 Task: Search one way flight ticket for 5 adults, 1 child, 2 infants in seat and 1 infant on lap in business from Kansas City: Kansas City International Airport (was Mid-continent International) to Greensboro: Piedmont Triad International Airport on 5-1-2023. Choice of flights is Frontier. Number of bags: 1 carry on bag. Price is upto 86000. Outbound departure time preference is 16:00.
Action: Mouse moved to (341, 488)
Screenshot: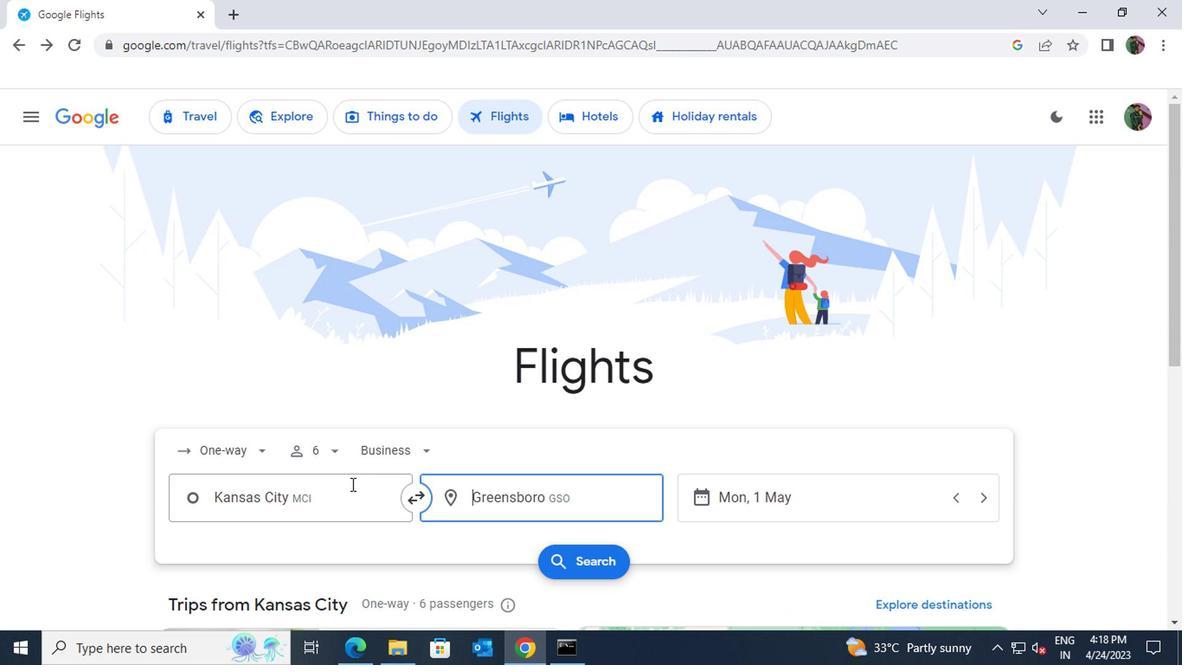 
Action: Mouse pressed left at (341, 488)
Screenshot: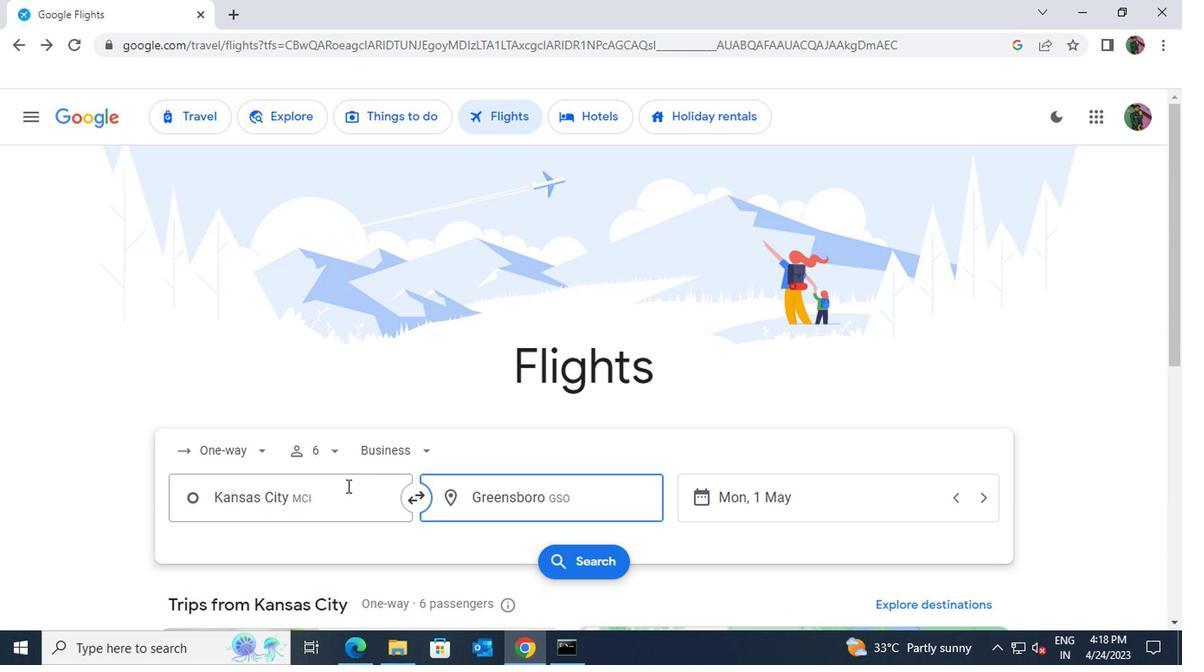 
Action: Key pressed kansas<Key.space>city
Screenshot: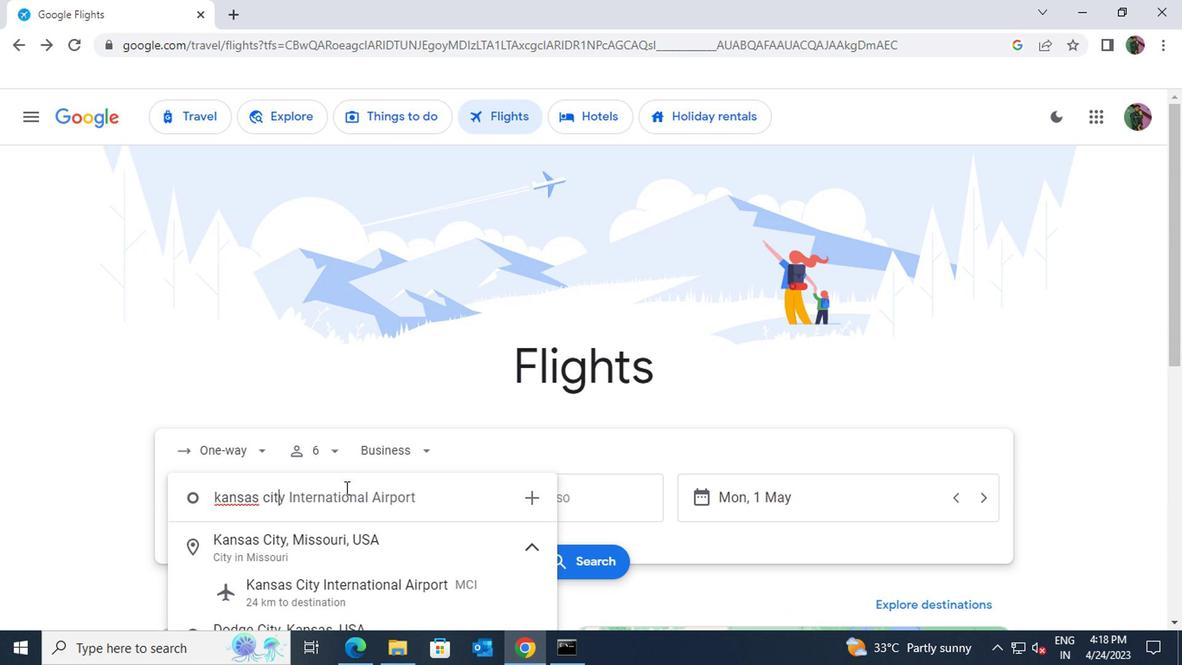 
Action: Mouse moved to (337, 592)
Screenshot: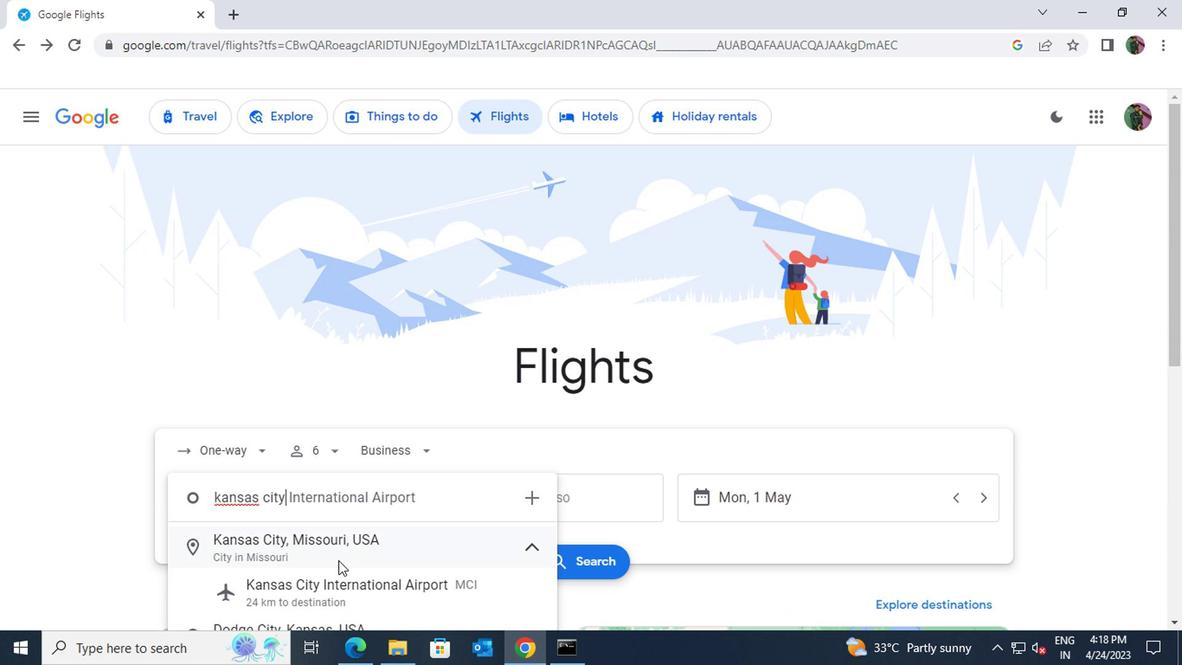 
Action: Mouse pressed left at (337, 592)
Screenshot: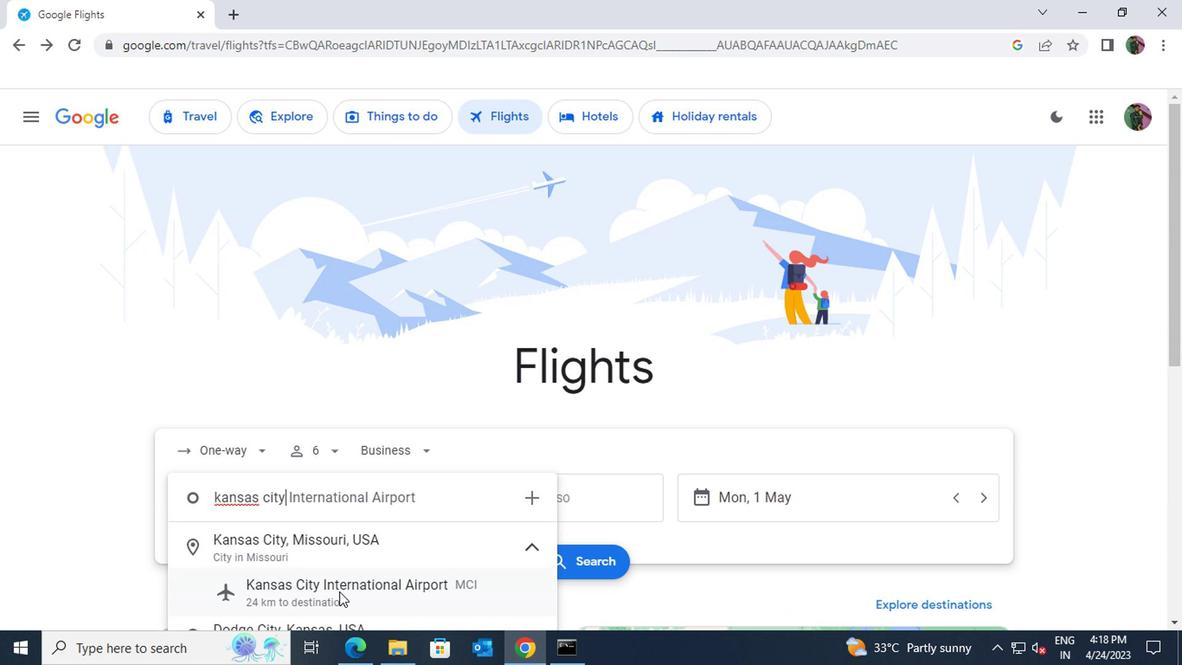 
Action: Mouse moved to (506, 506)
Screenshot: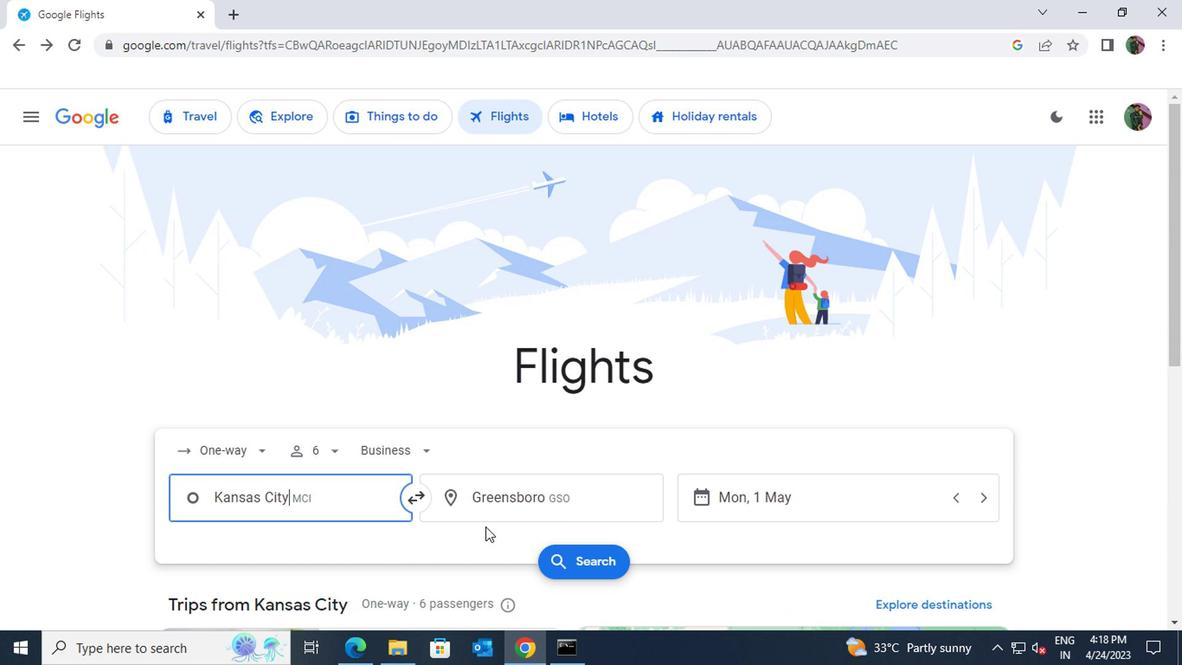 
Action: Mouse pressed left at (506, 506)
Screenshot: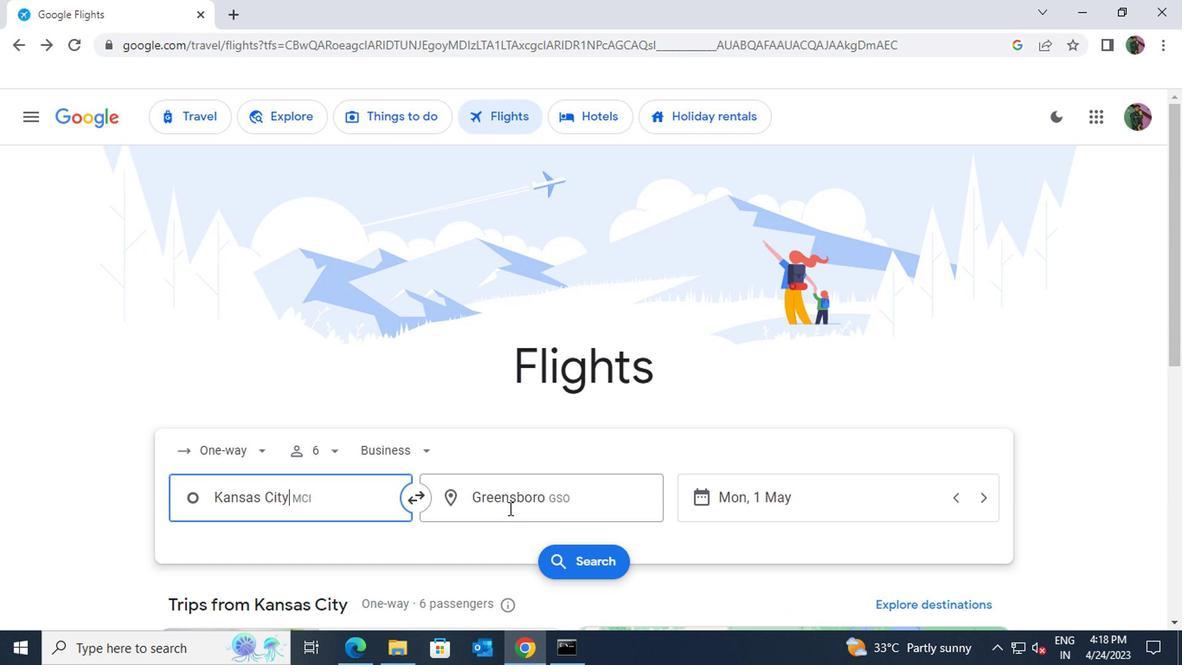 
Action: Key pressed greensboro
Screenshot: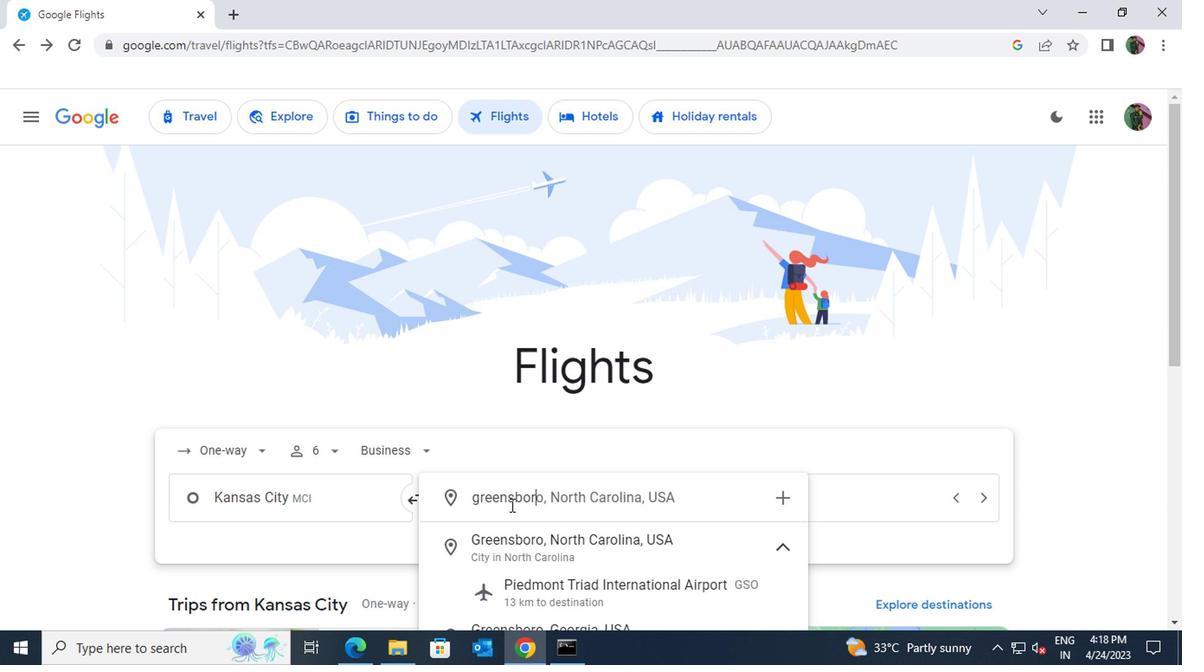 
Action: Mouse moved to (541, 583)
Screenshot: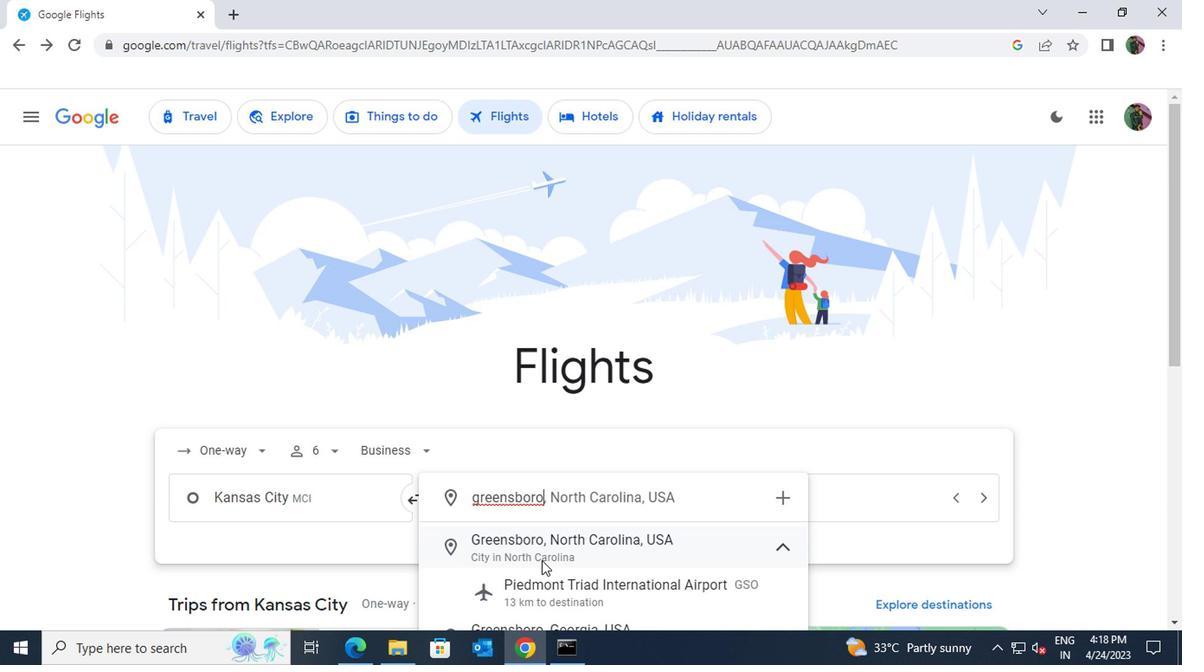
Action: Mouse pressed left at (541, 583)
Screenshot: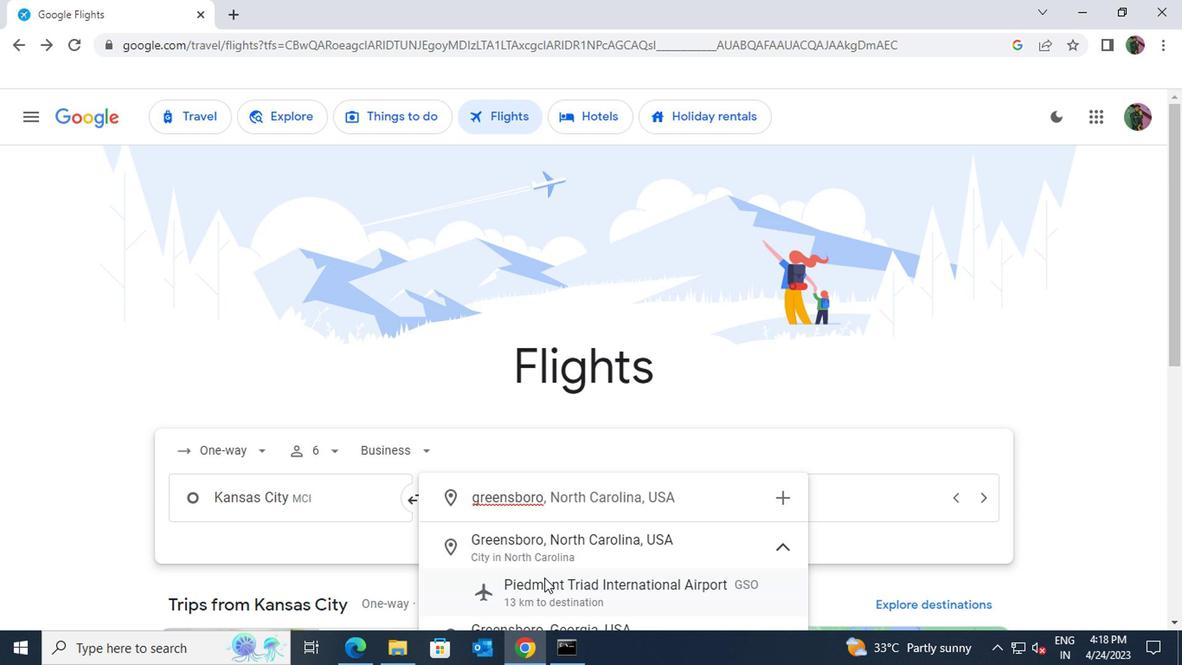 
Action: Mouse moved to (706, 497)
Screenshot: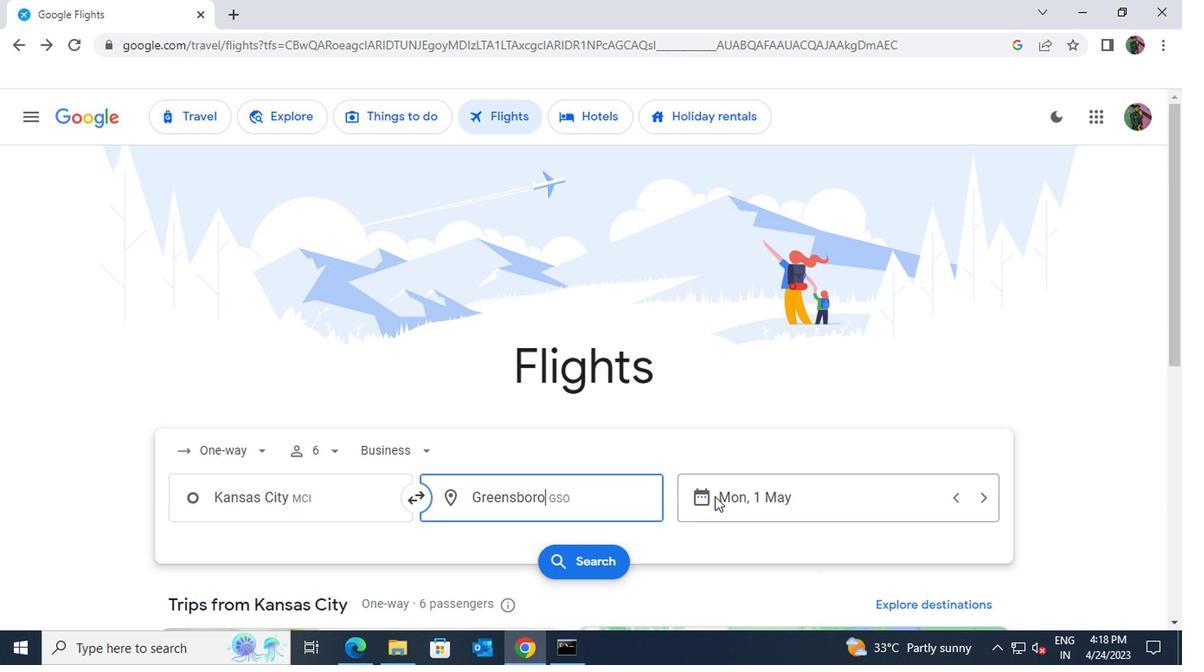 
Action: Mouse pressed left at (706, 497)
Screenshot: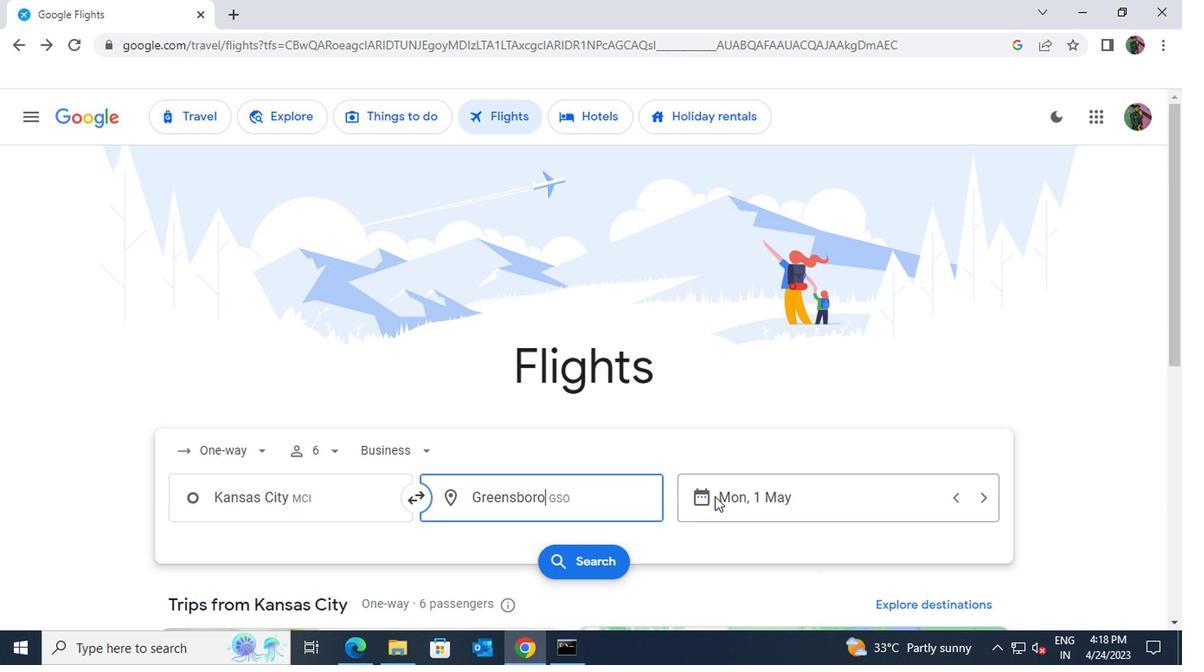 
Action: Mouse moved to (750, 315)
Screenshot: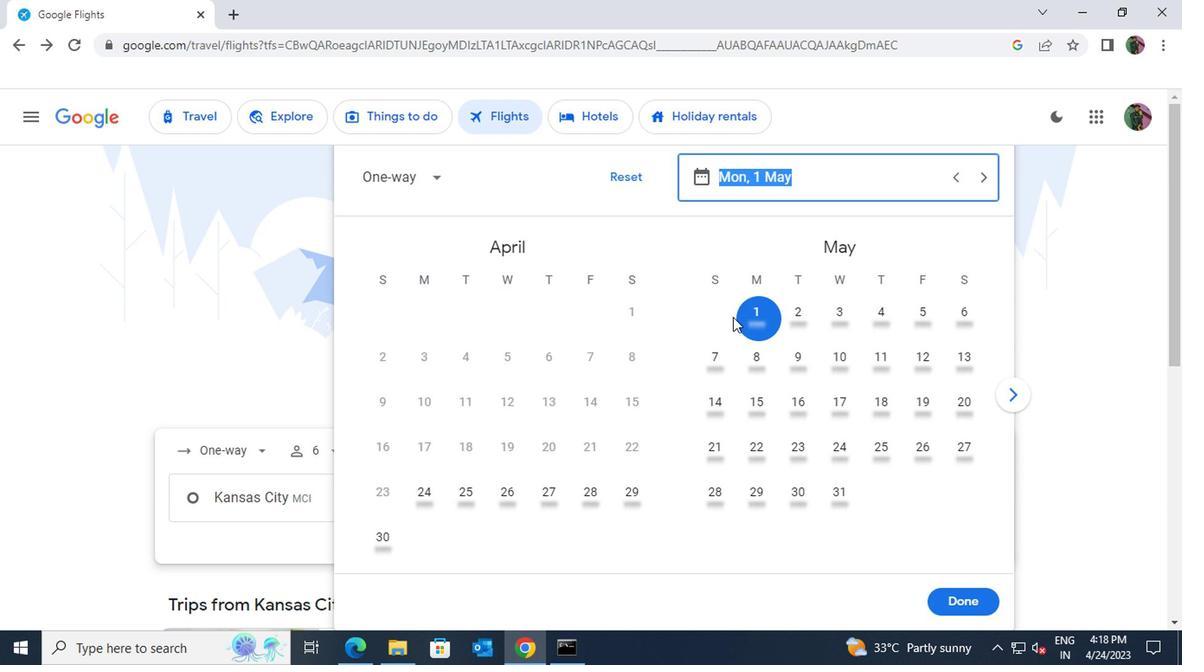 
Action: Mouse pressed left at (750, 315)
Screenshot: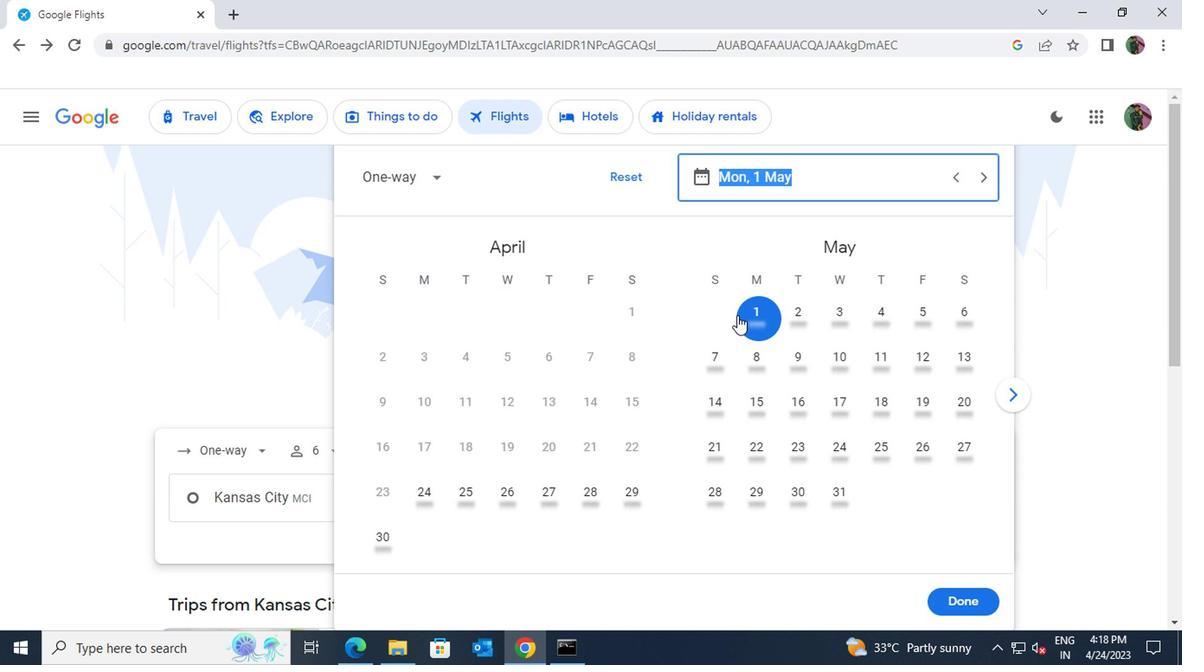 
Action: Mouse moved to (940, 605)
Screenshot: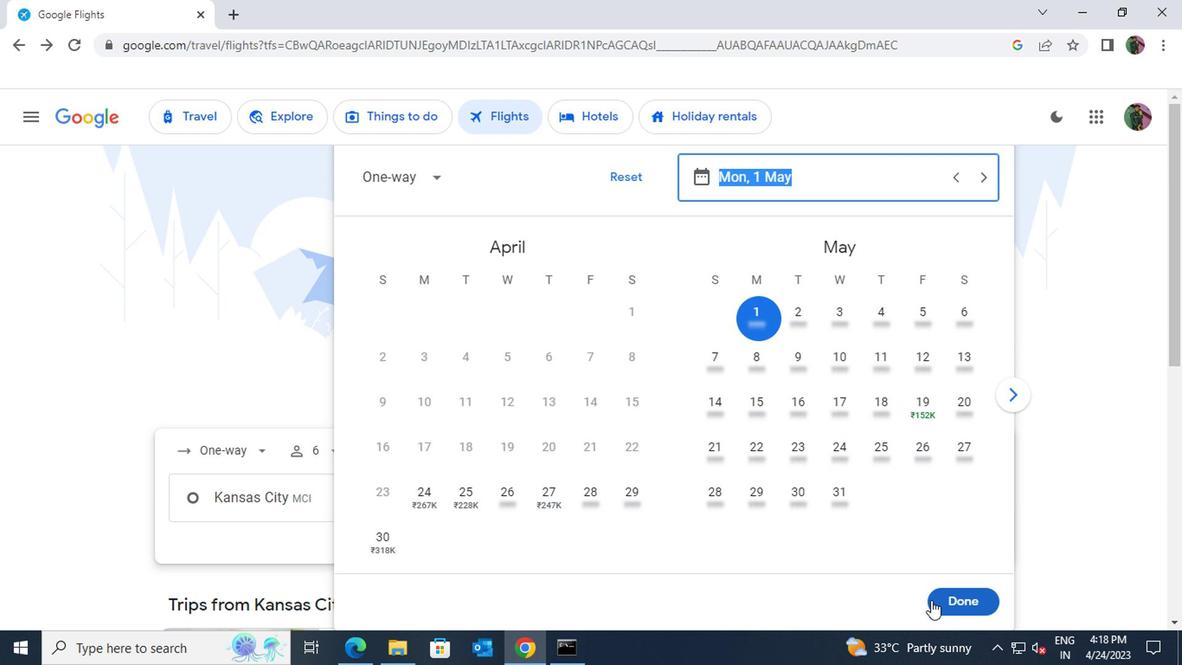
Action: Mouse pressed left at (940, 605)
Screenshot: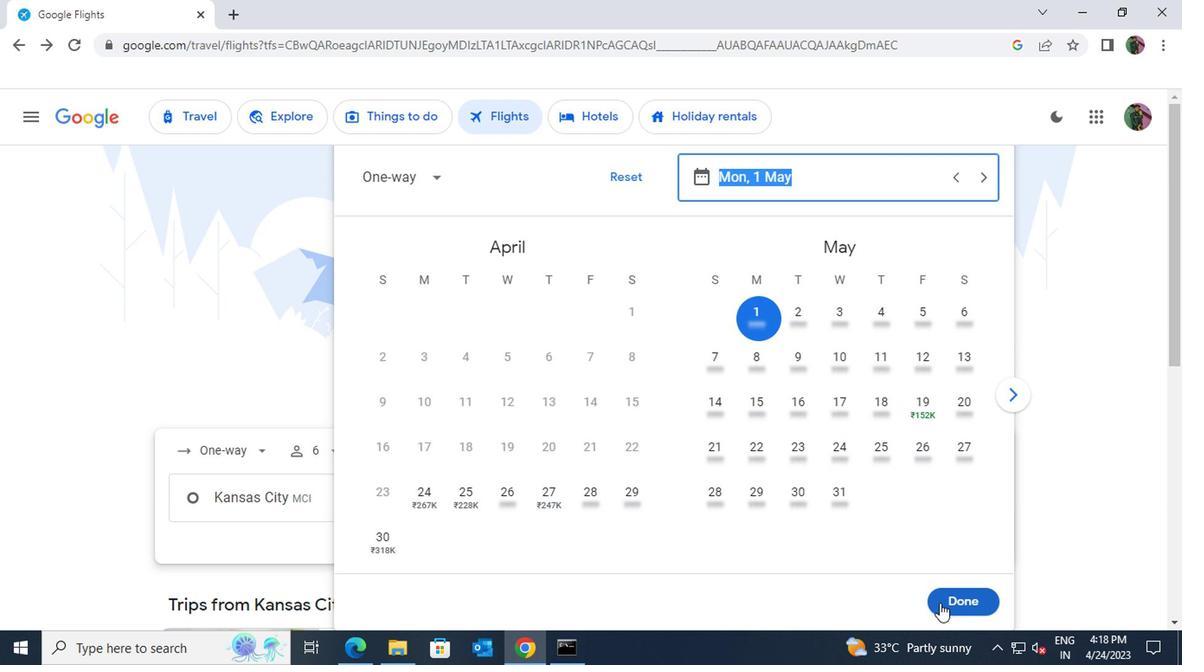 
Action: Mouse moved to (254, 448)
Screenshot: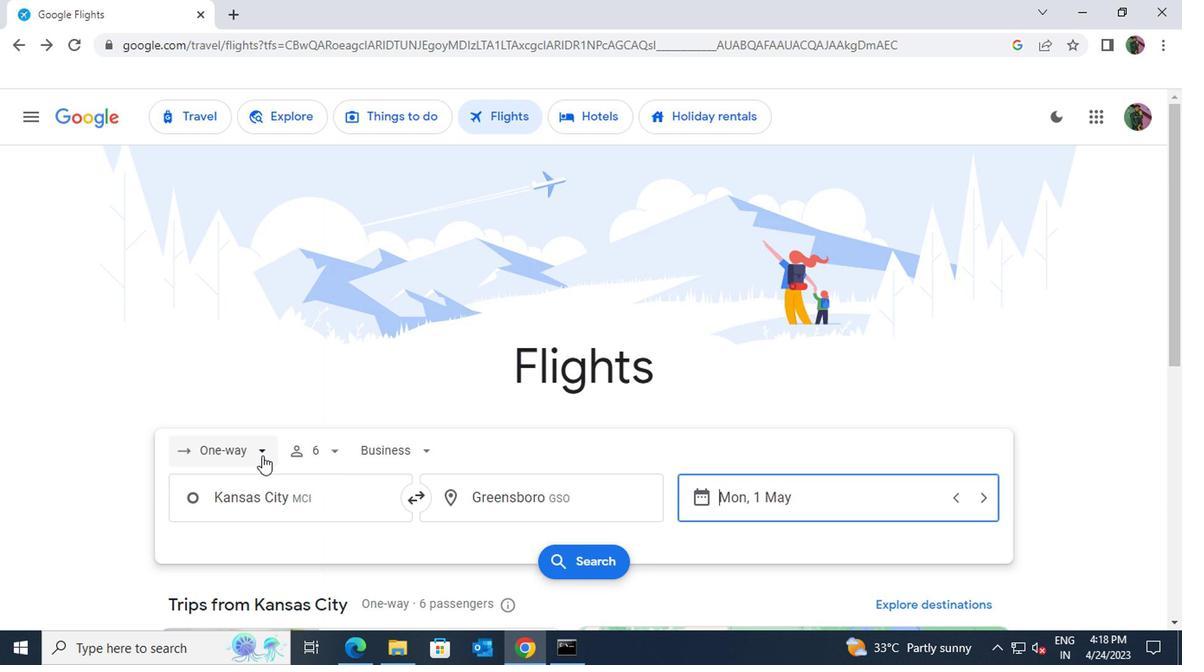 
Action: Mouse pressed left at (254, 448)
Screenshot: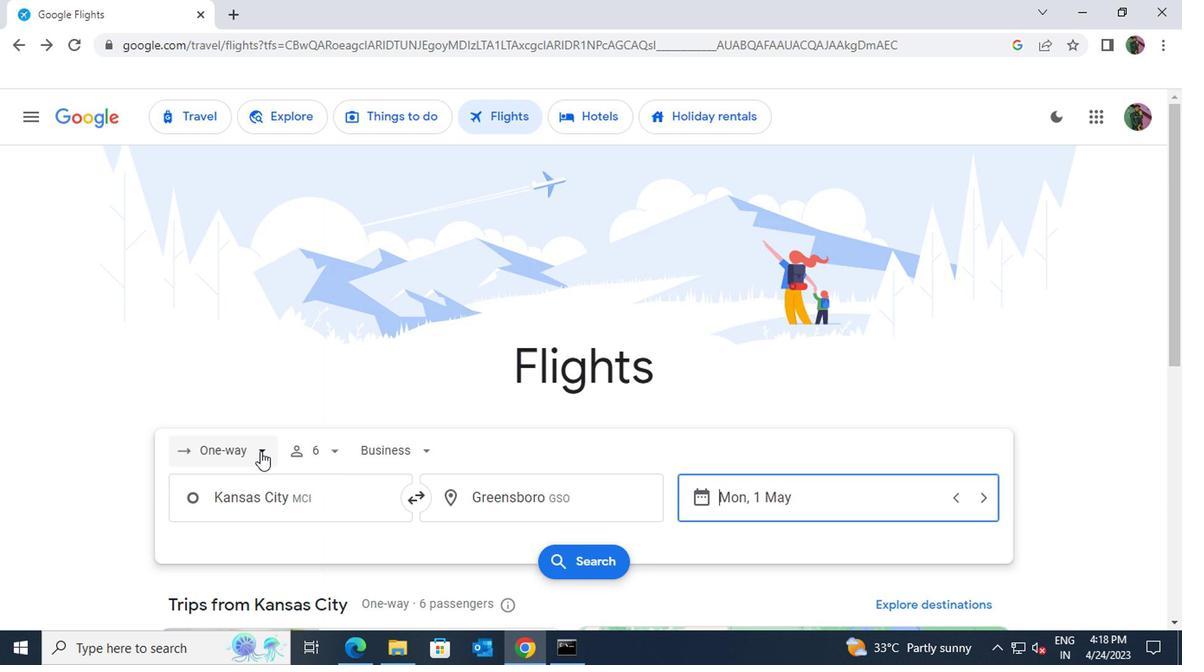 
Action: Mouse moved to (232, 356)
Screenshot: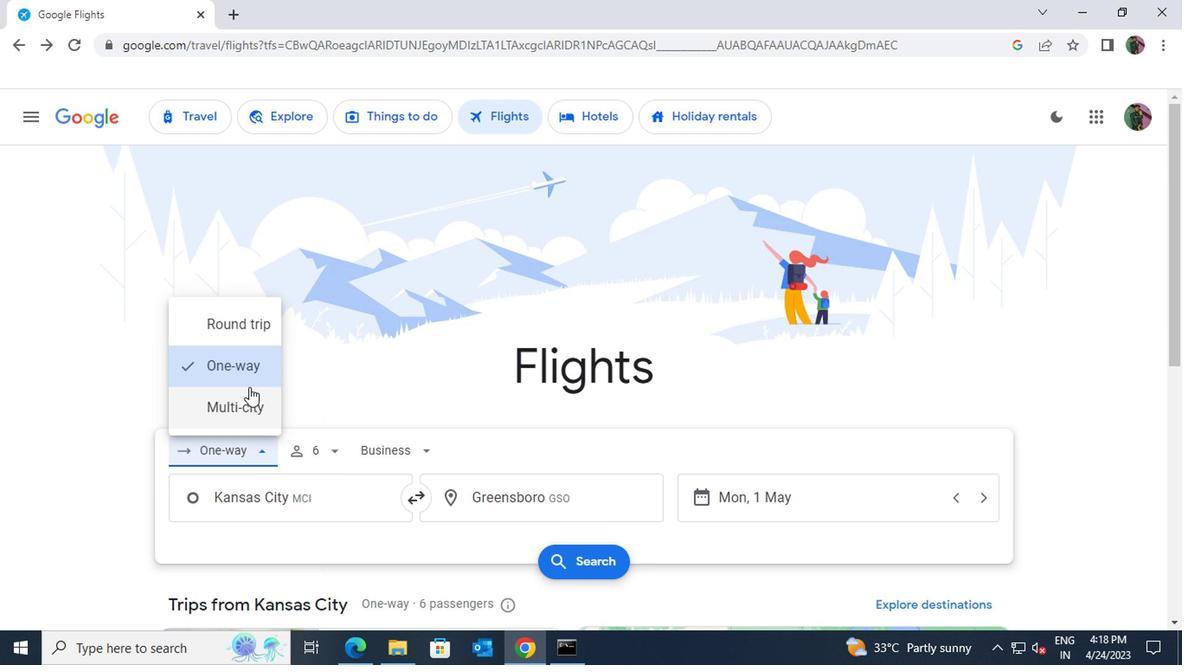 
Action: Mouse pressed left at (232, 356)
Screenshot: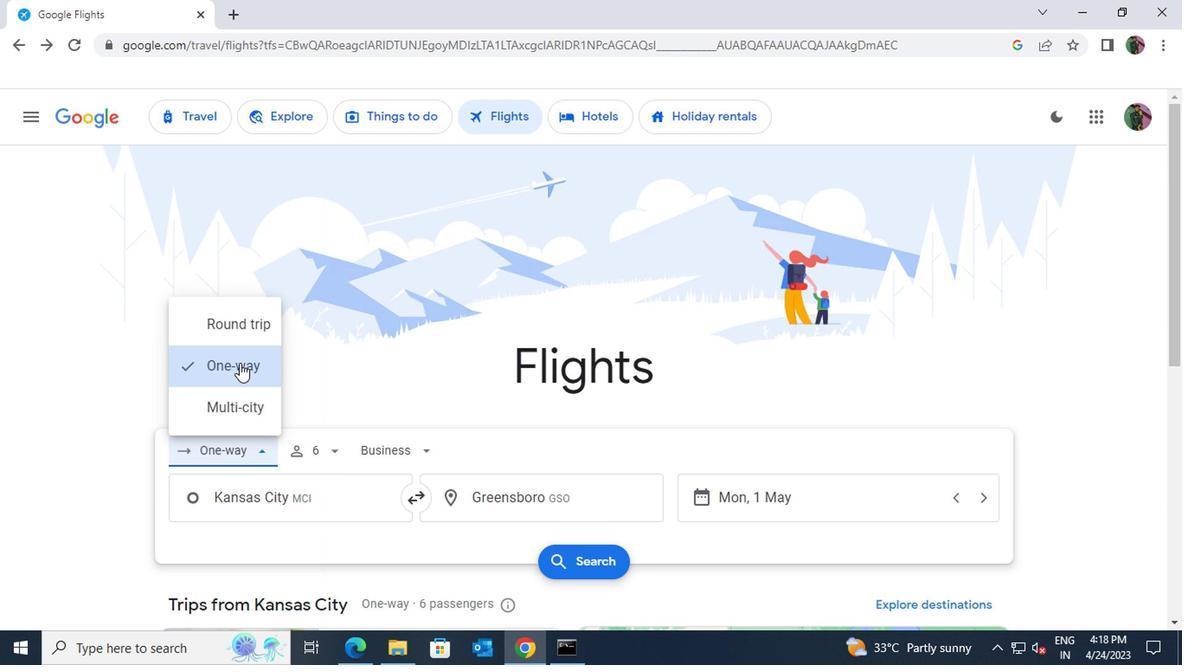 
Action: Mouse moved to (327, 455)
Screenshot: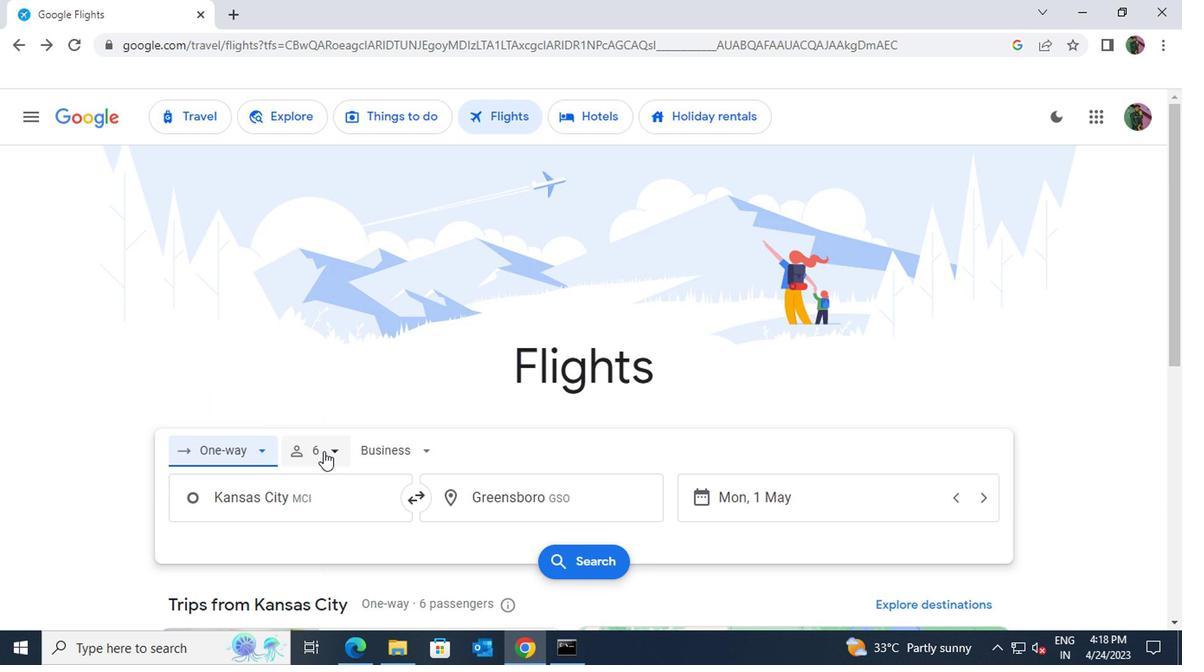 
Action: Mouse pressed left at (327, 455)
Screenshot: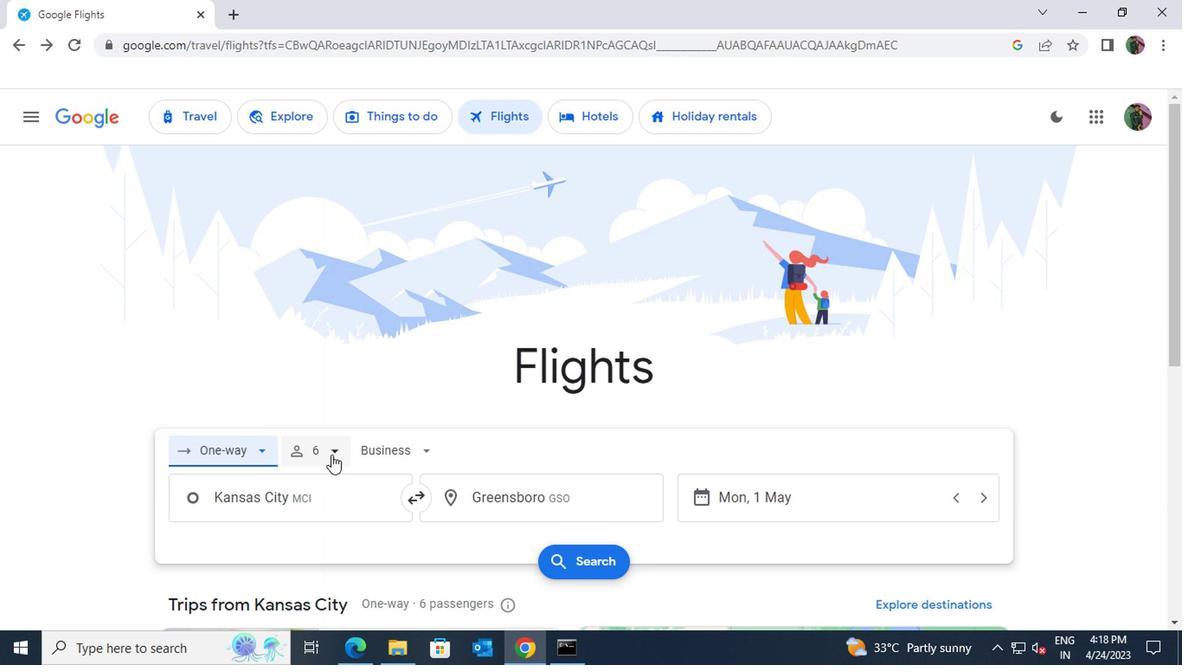 
Action: Mouse moved to (462, 495)
Screenshot: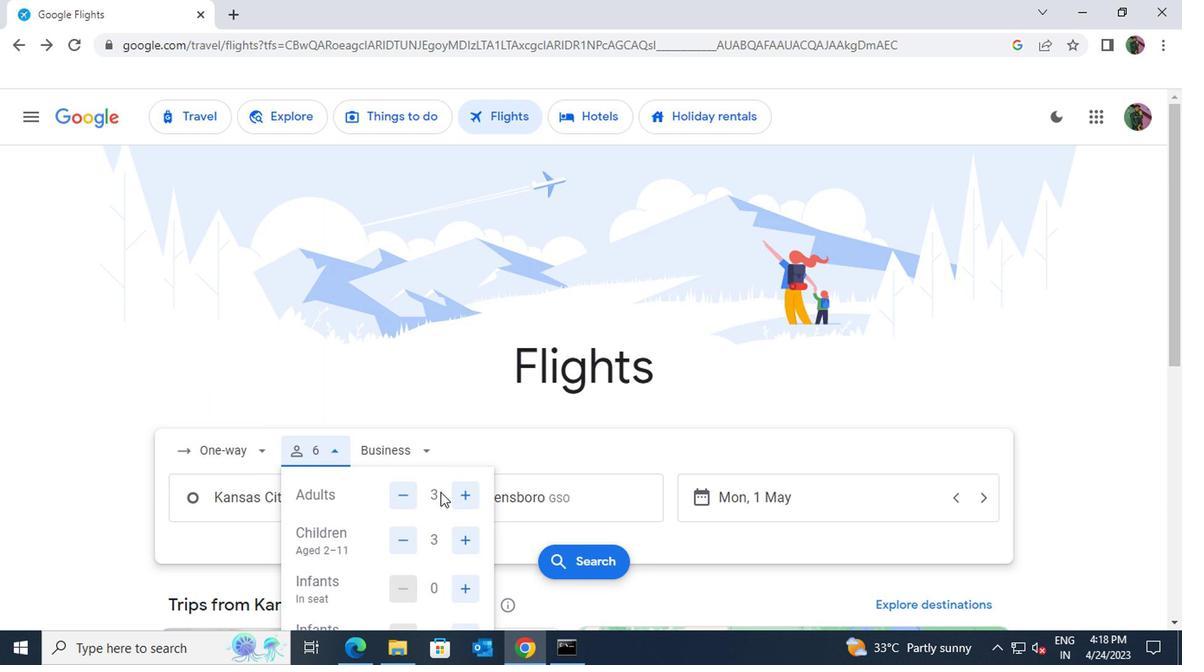 
Action: Mouse pressed left at (462, 495)
Screenshot: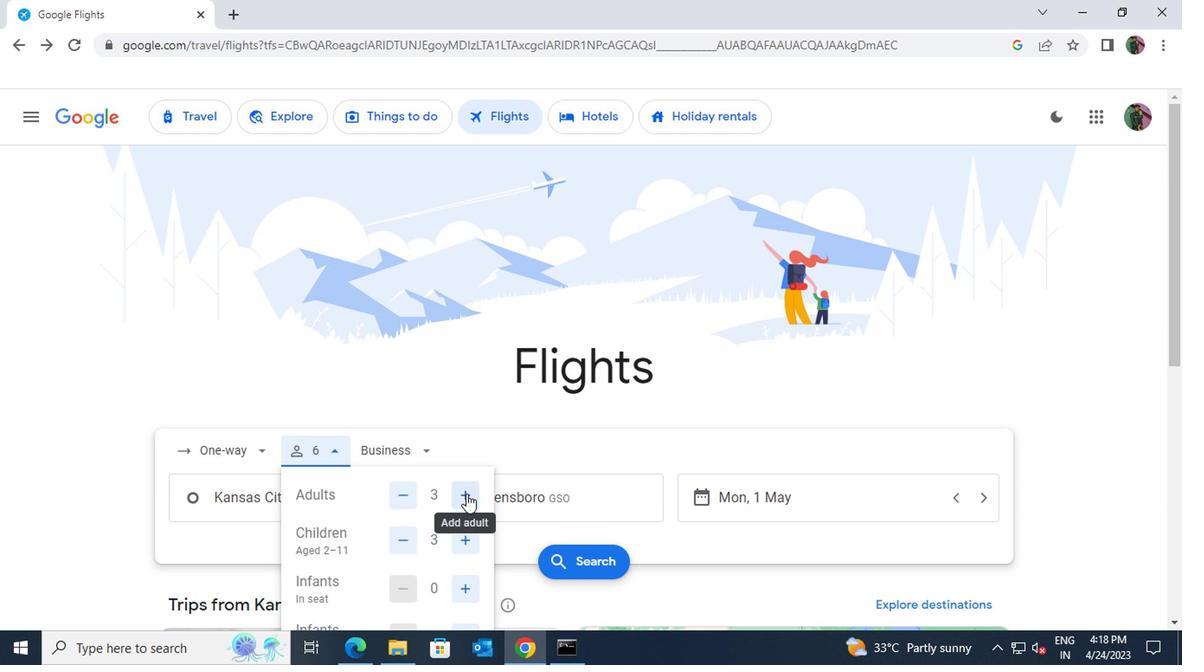 
Action: Mouse pressed left at (462, 495)
Screenshot: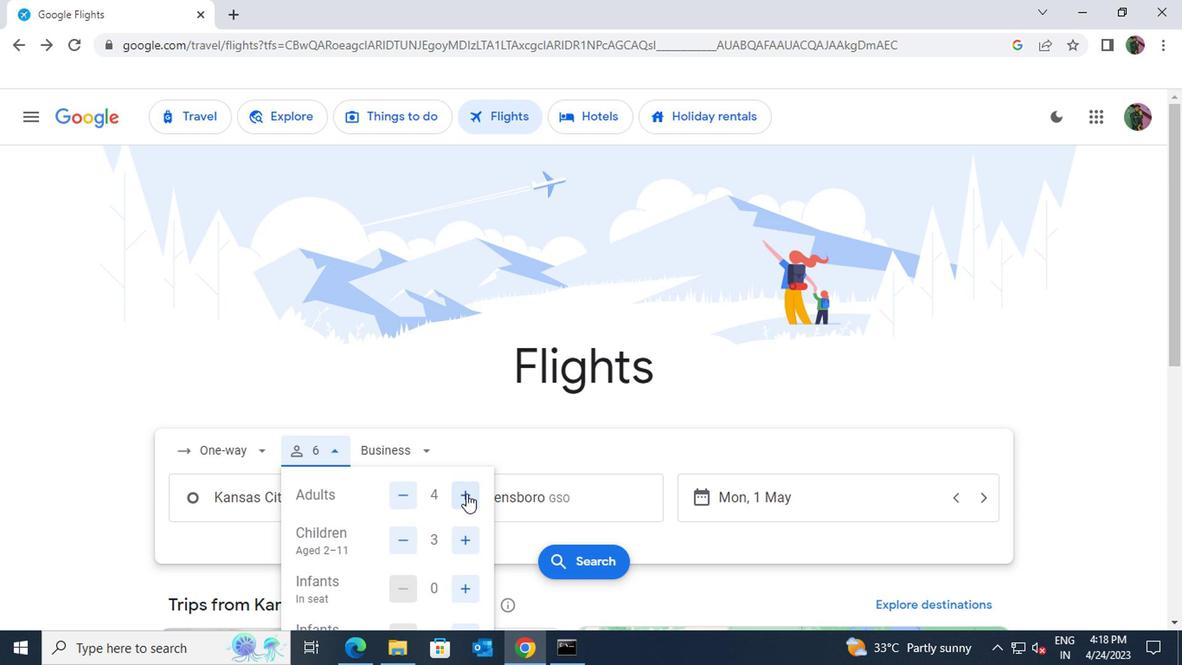 
Action: Mouse scrolled (462, 494) with delta (0, 0)
Screenshot: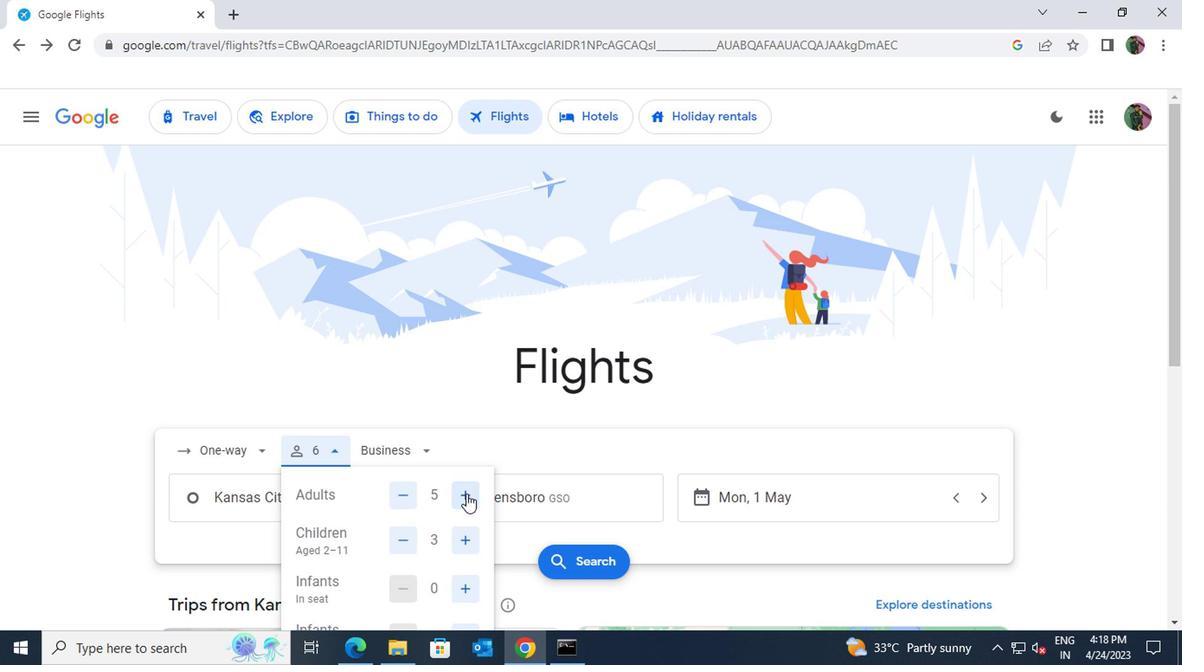 
Action: Mouse moved to (402, 457)
Screenshot: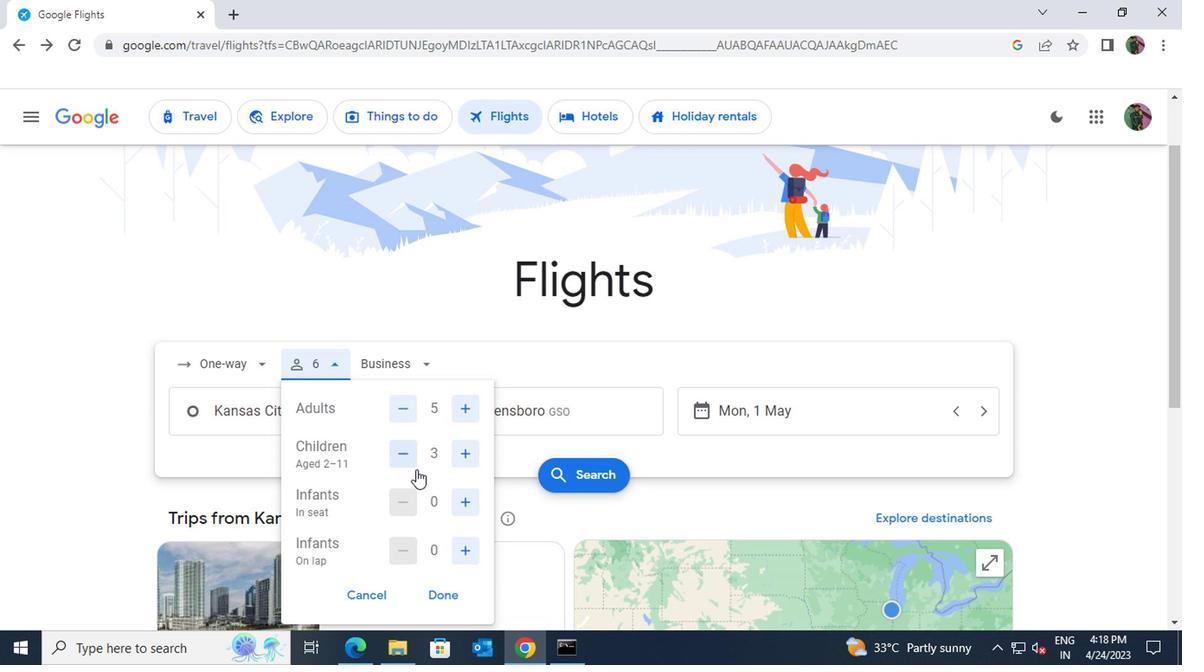 
Action: Mouse pressed left at (402, 457)
Screenshot: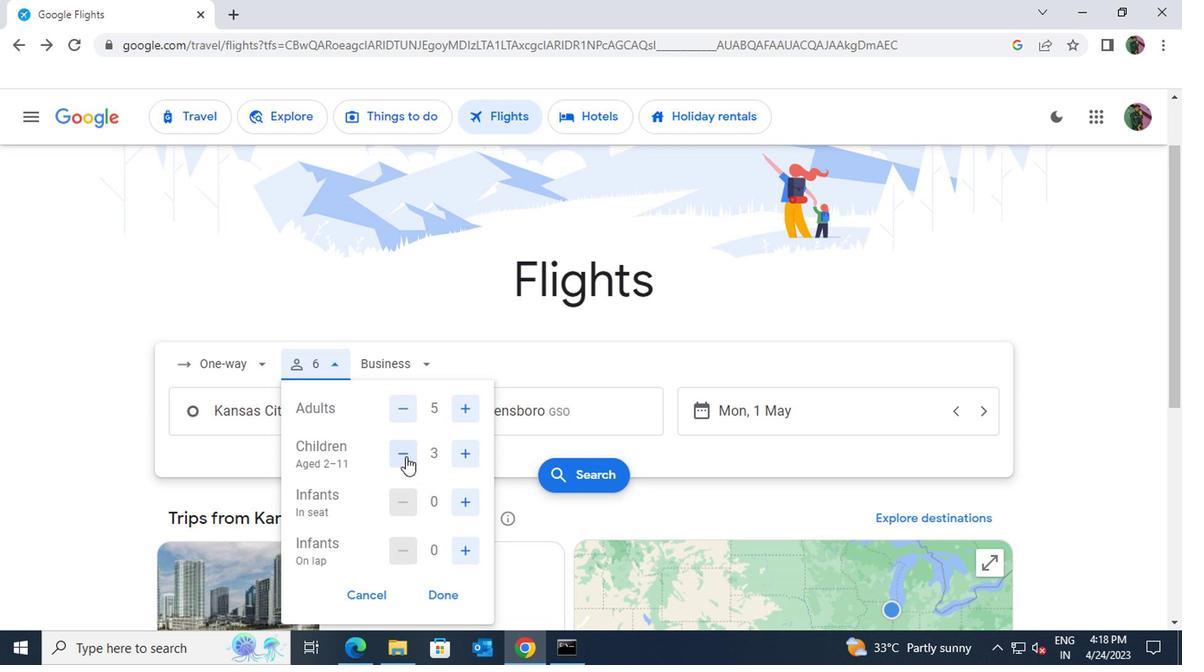 
Action: Mouse pressed left at (402, 457)
Screenshot: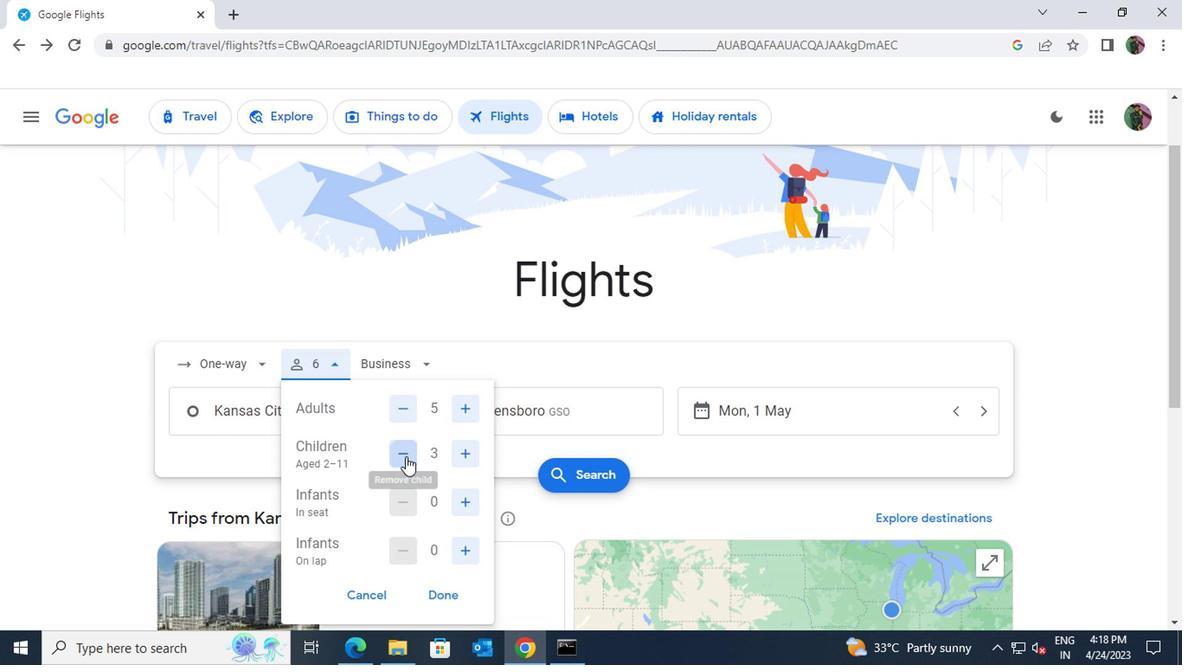 
Action: Mouse scrolled (402, 456) with delta (0, 0)
Screenshot: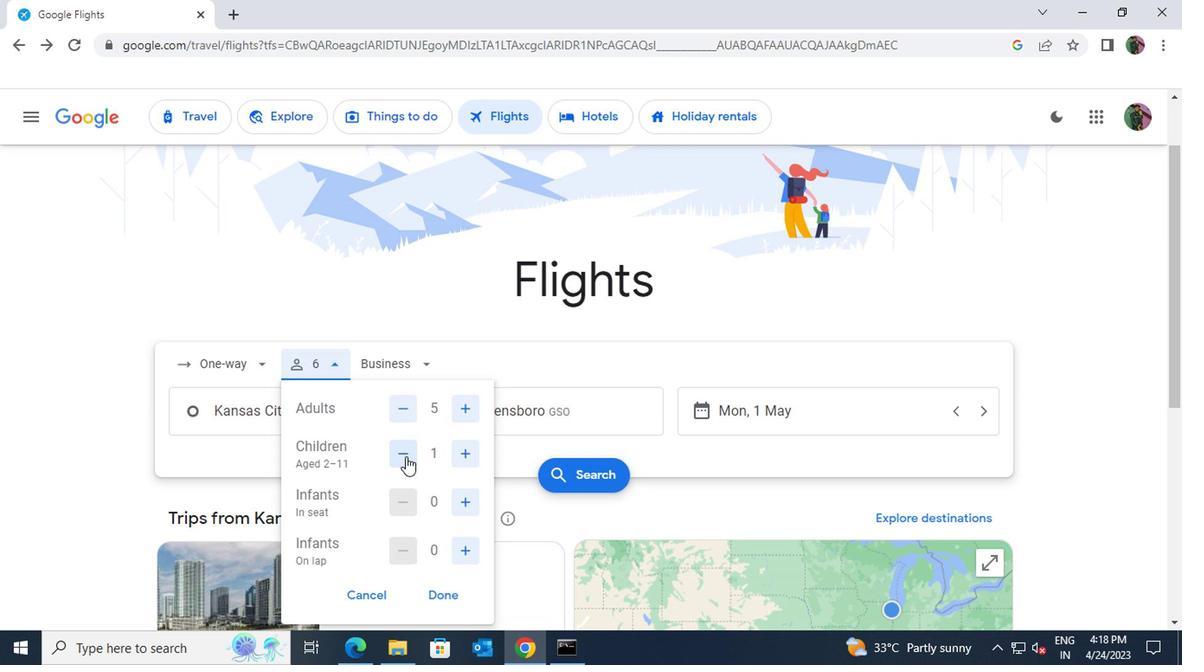 
Action: Mouse moved to (461, 421)
Screenshot: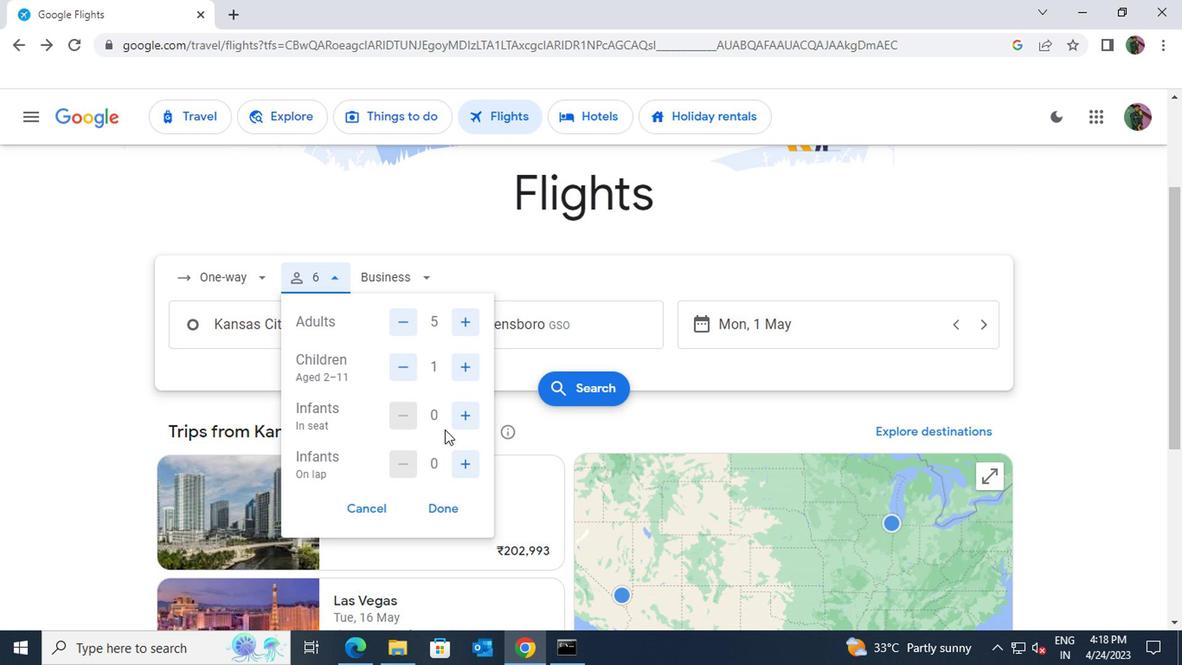 
Action: Mouse pressed left at (461, 421)
Screenshot: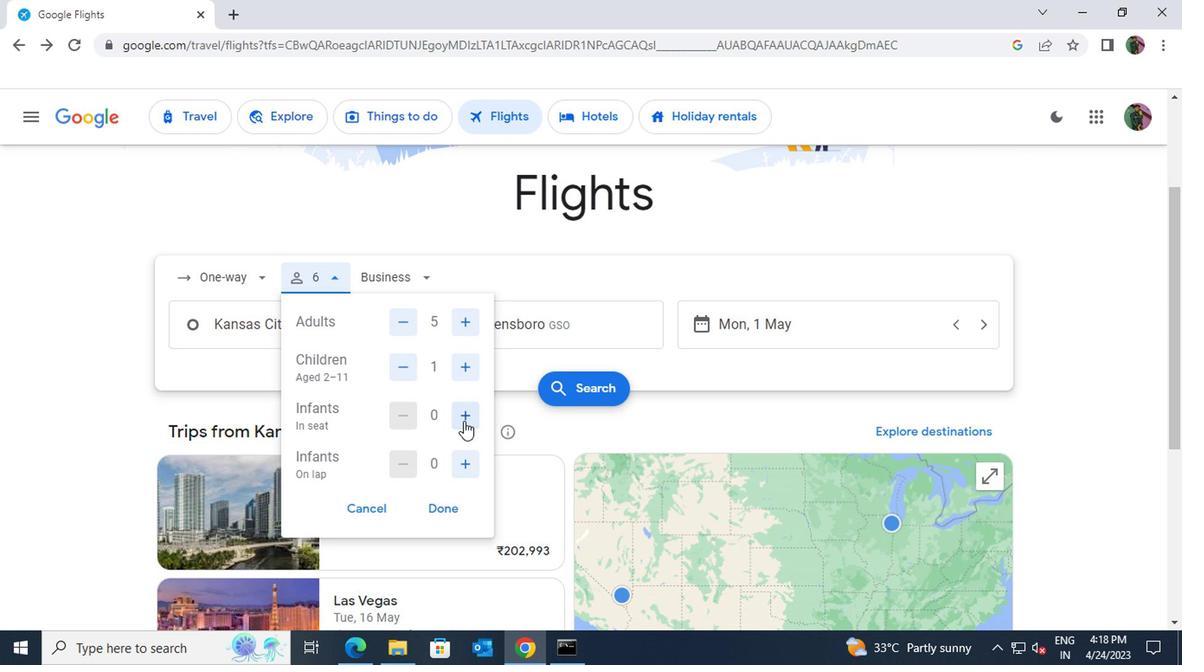 
Action: Mouse moved to (455, 459)
Screenshot: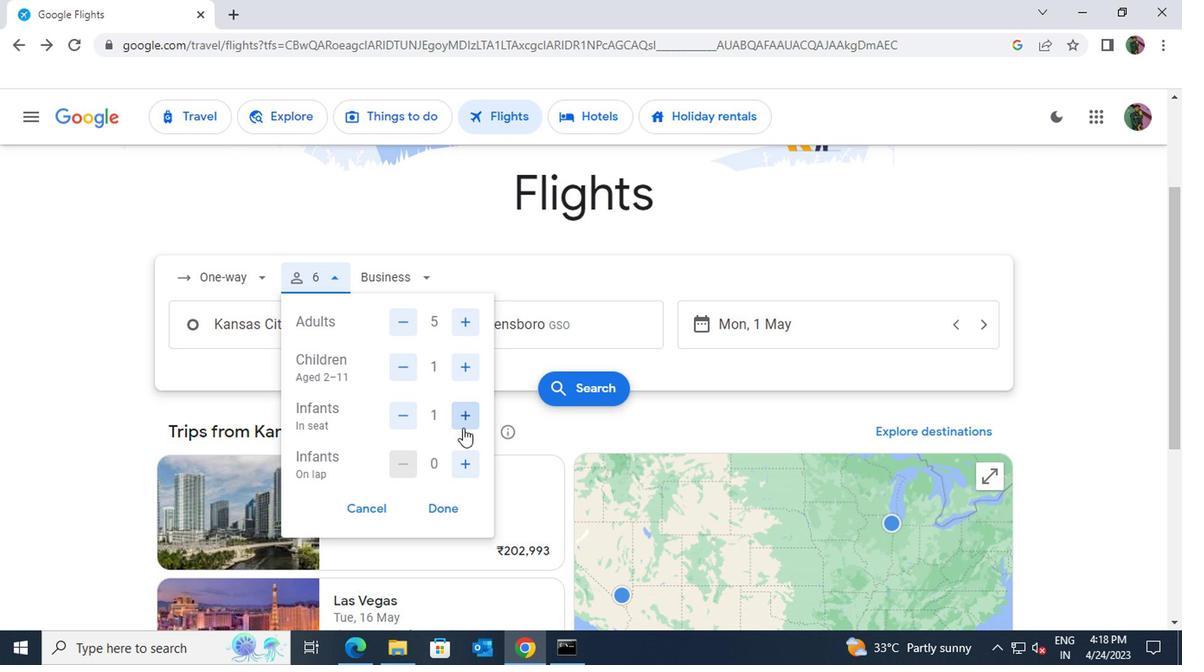 
Action: Mouse pressed left at (455, 459)
Screenshot: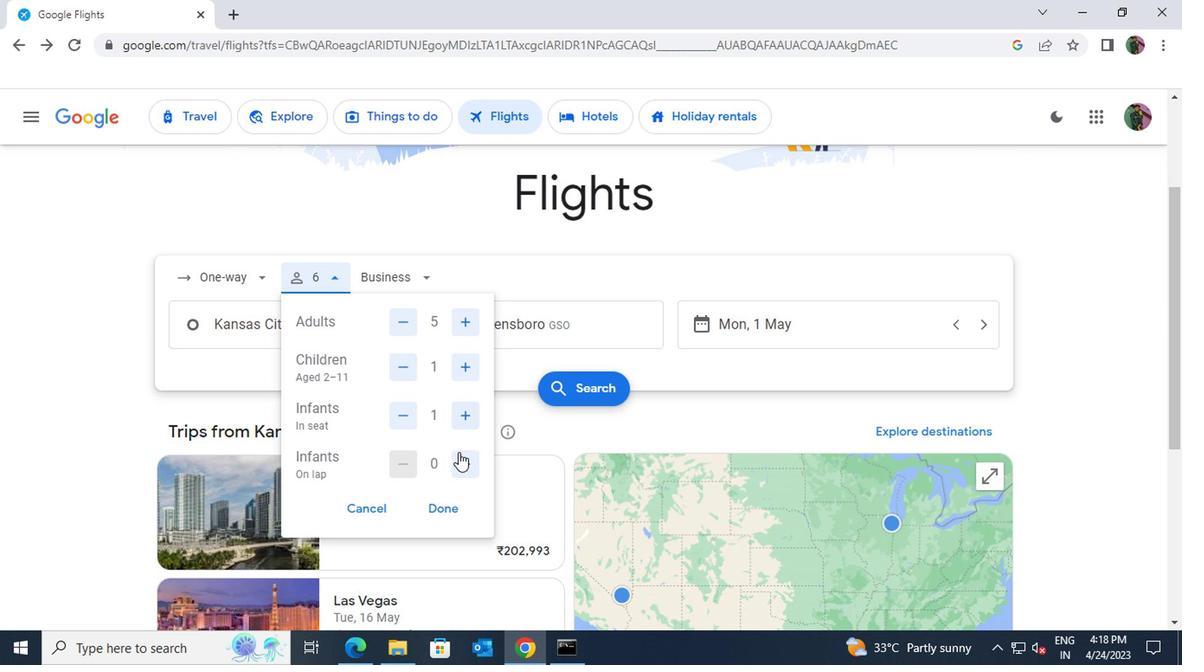 
Action: Mouse moved to (450, 503)
Screenshot: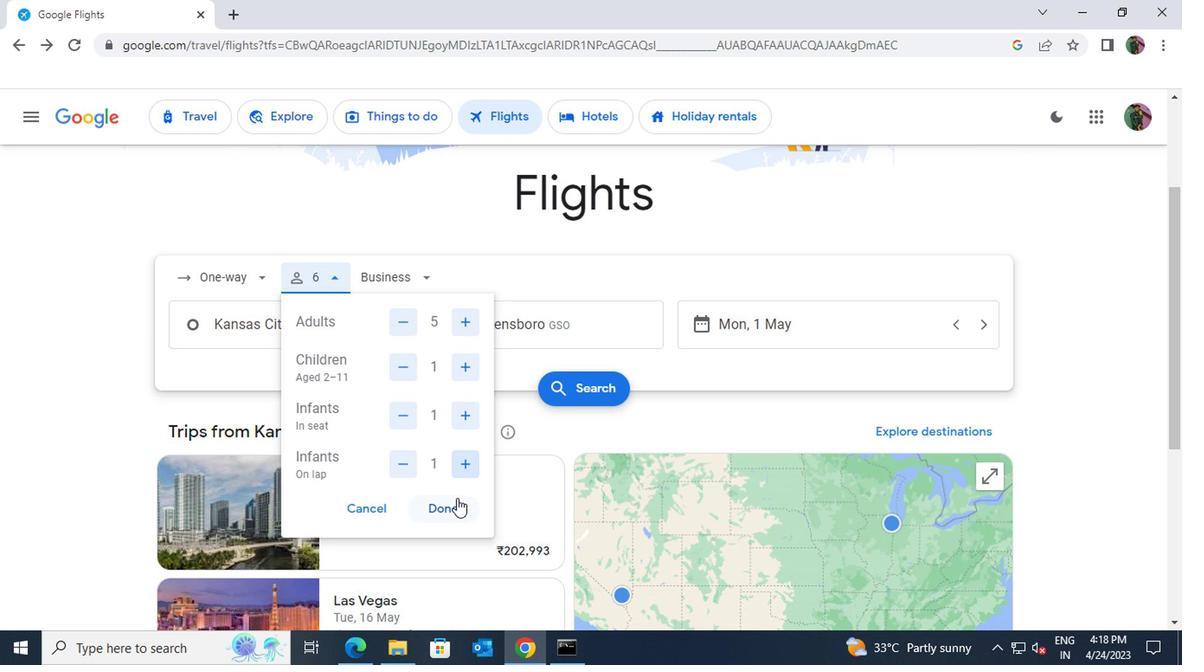 
Action: Mouse pressed left at (450, 503)
Screenshot: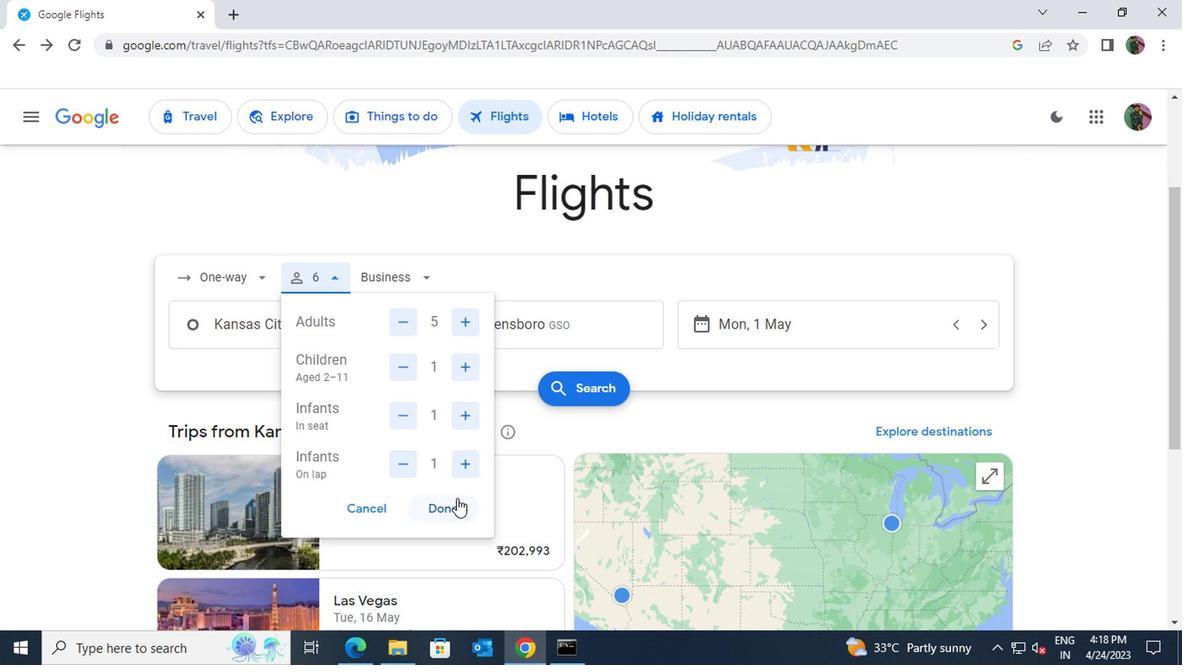 
Action: Mouse moved to (564, 398)
Screenshot: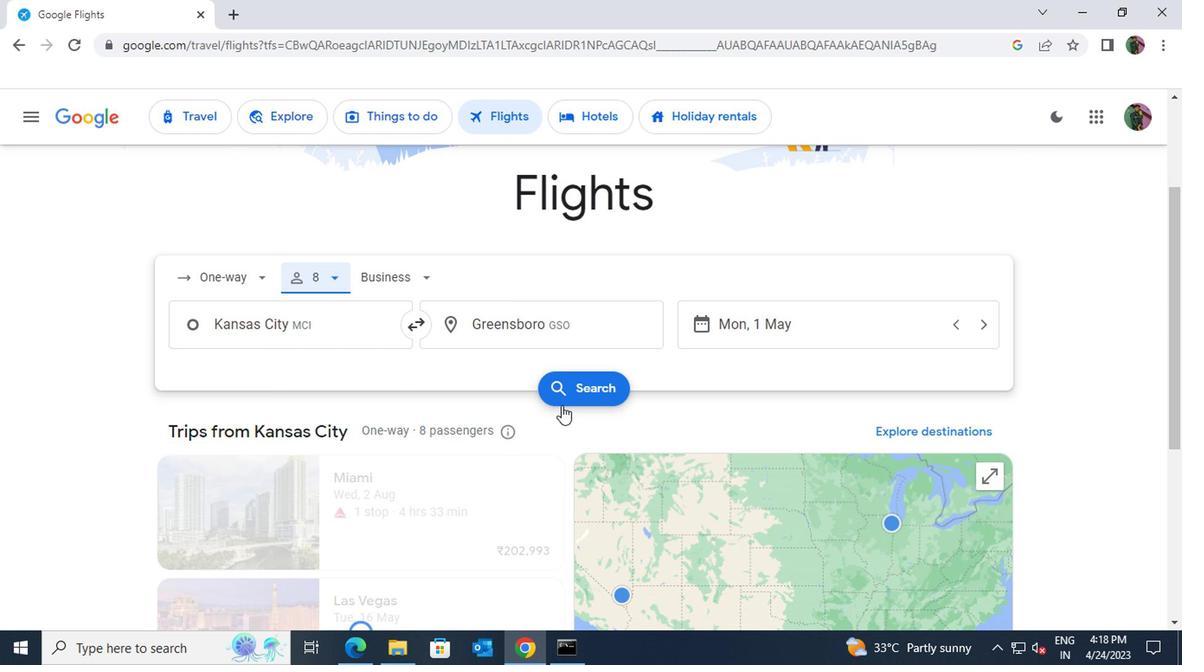 
Action: Mouse pressed left at (564, 398)
Screenshot: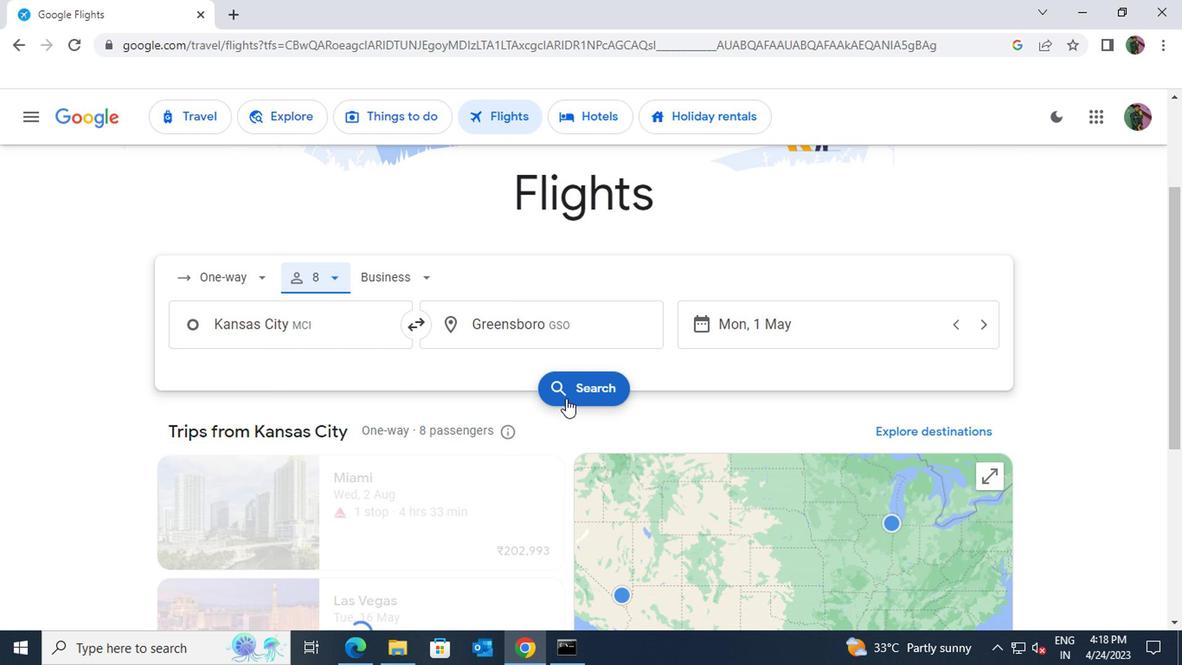 
Action: Mouse moved to (455, 280)
Screenshot: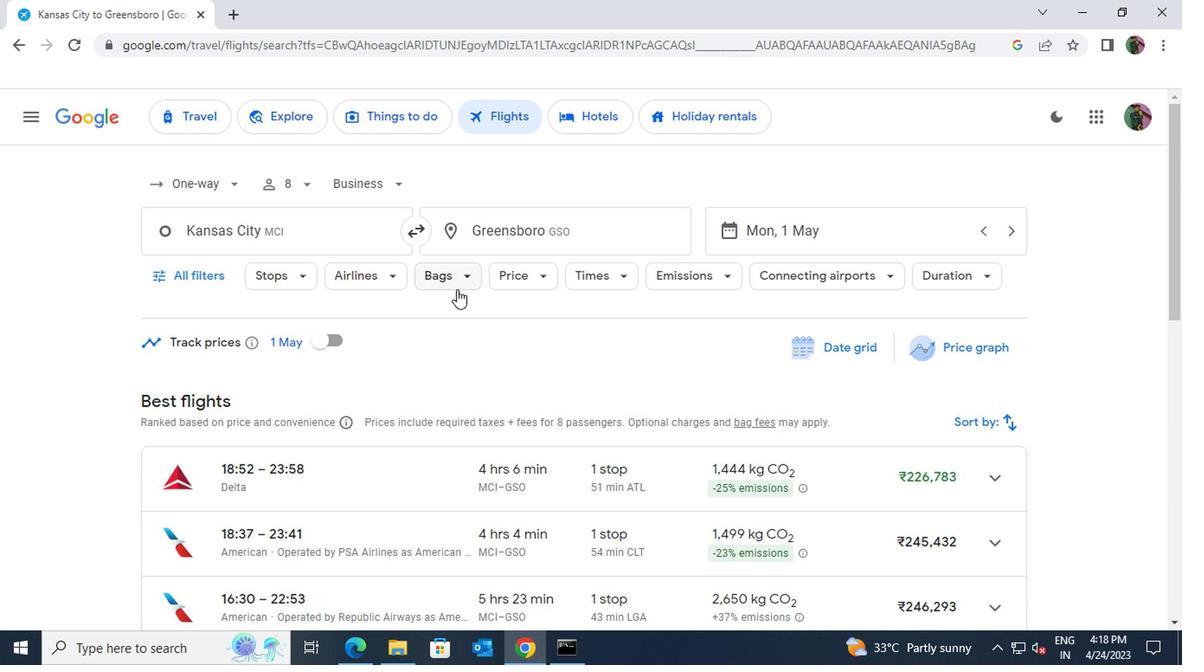 
Action: Mouse pressed left at (455, 280)
Screenshot: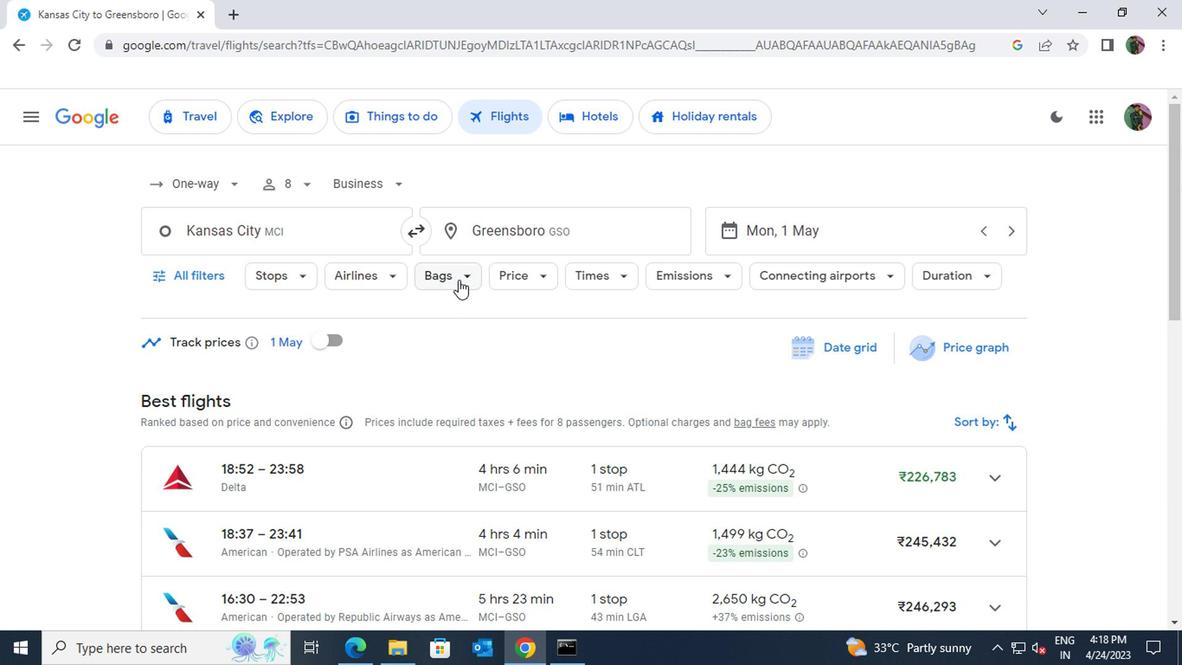 
Action: Mouse moved to (679, 355)
Screenshot: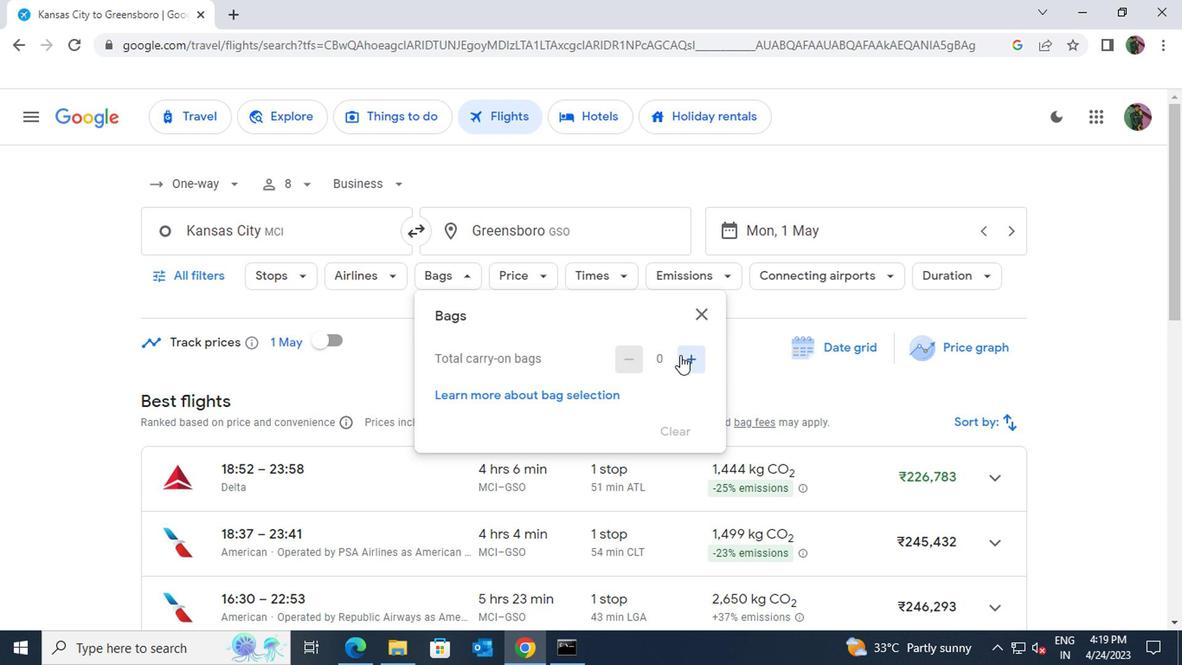 
Action: Mouse pressed left at (679, 355)
Screenshot: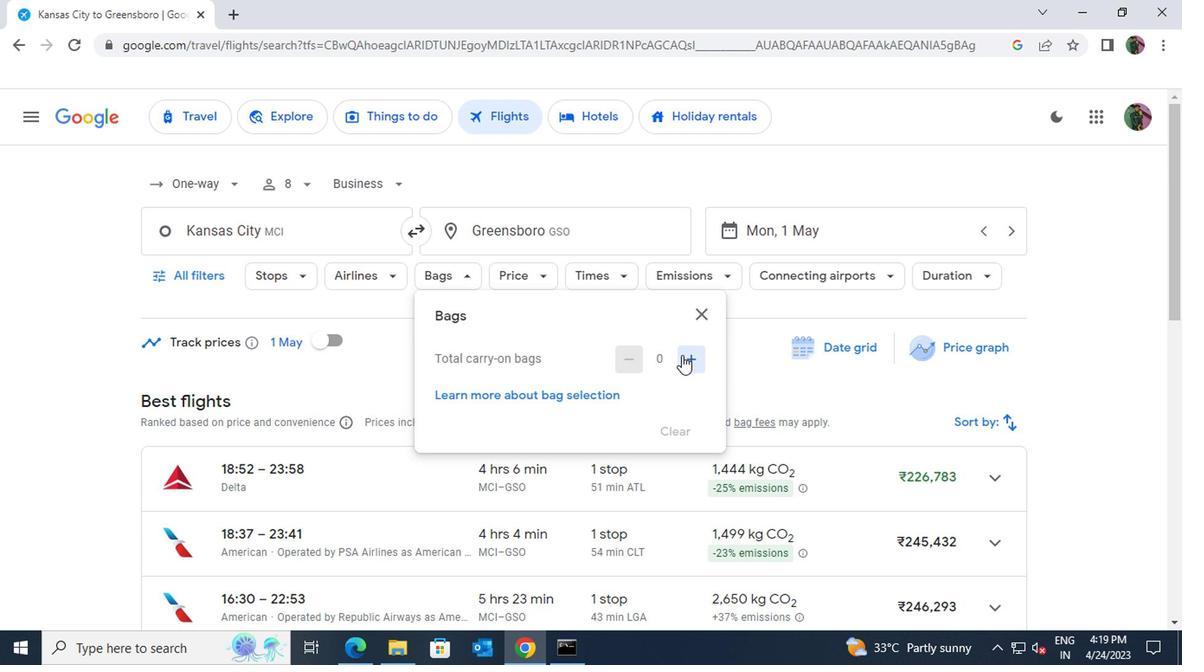 
Action: Mouse moved to (697, 314)
Screenshot: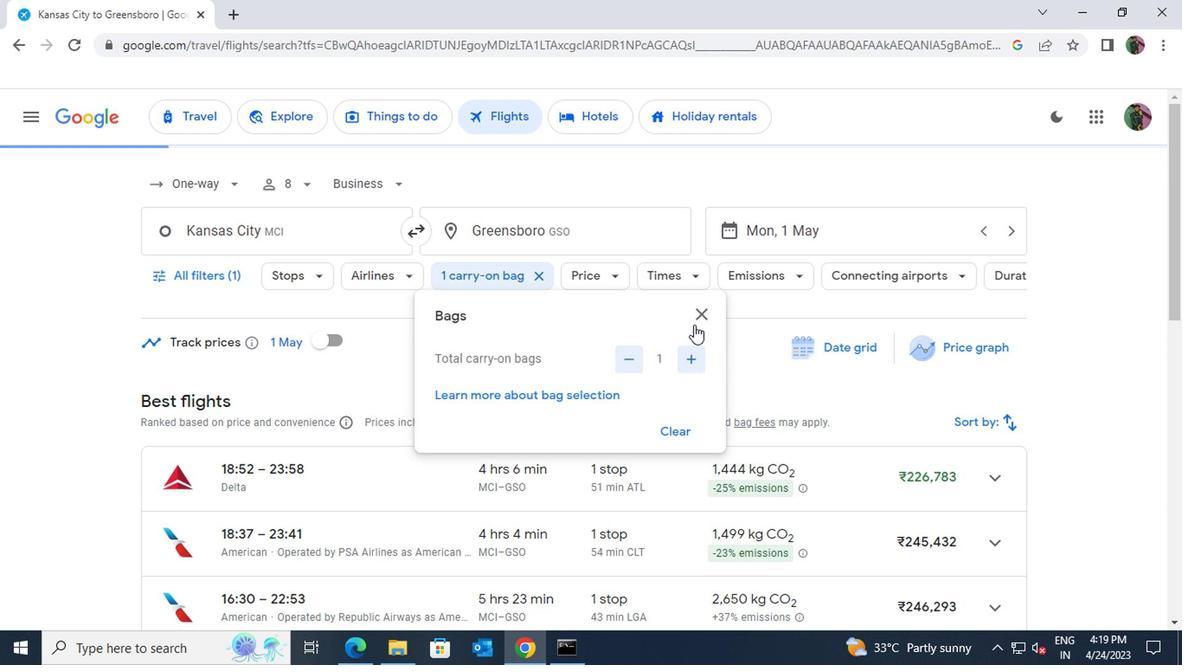
Action: Mouse pressed left at (697, 314)
Screenshot: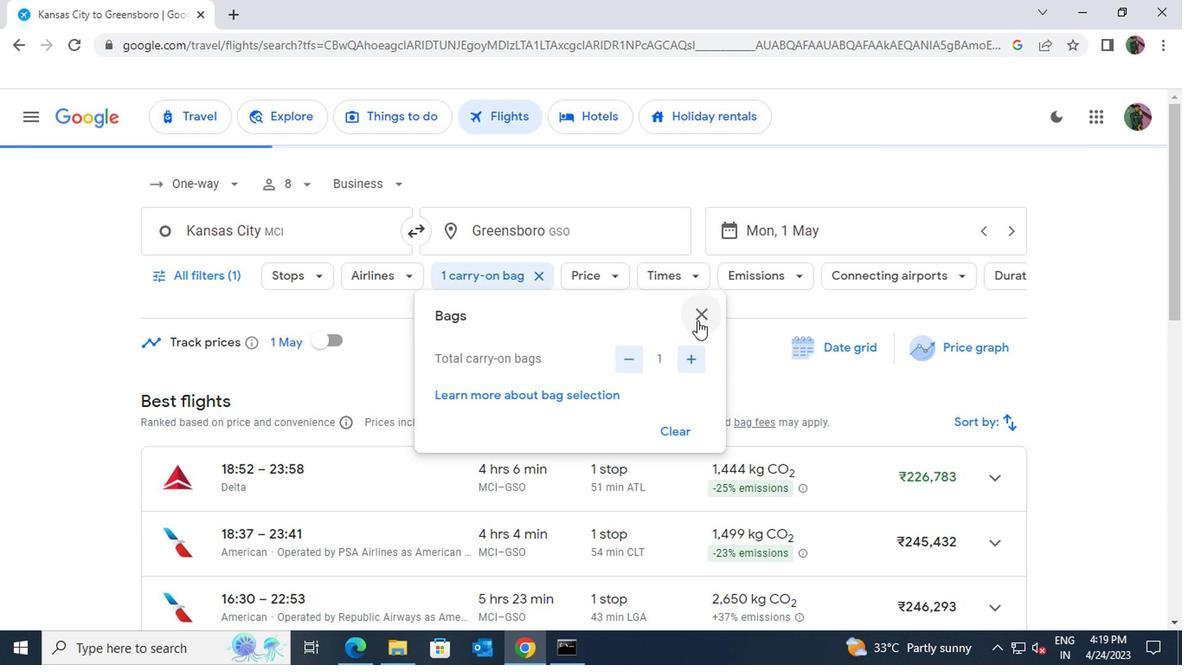 
Action: Mouse moved to (613, 277)
Screenshot: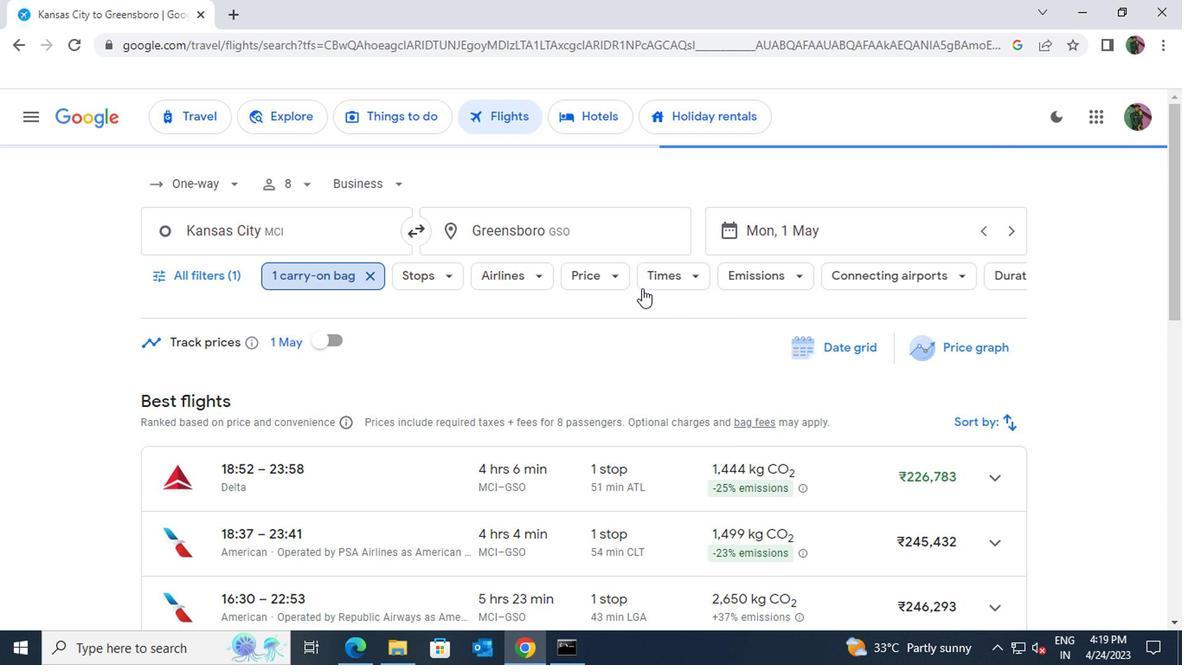 
Action: Mouse pressed left at (613, 277)
Screenshot: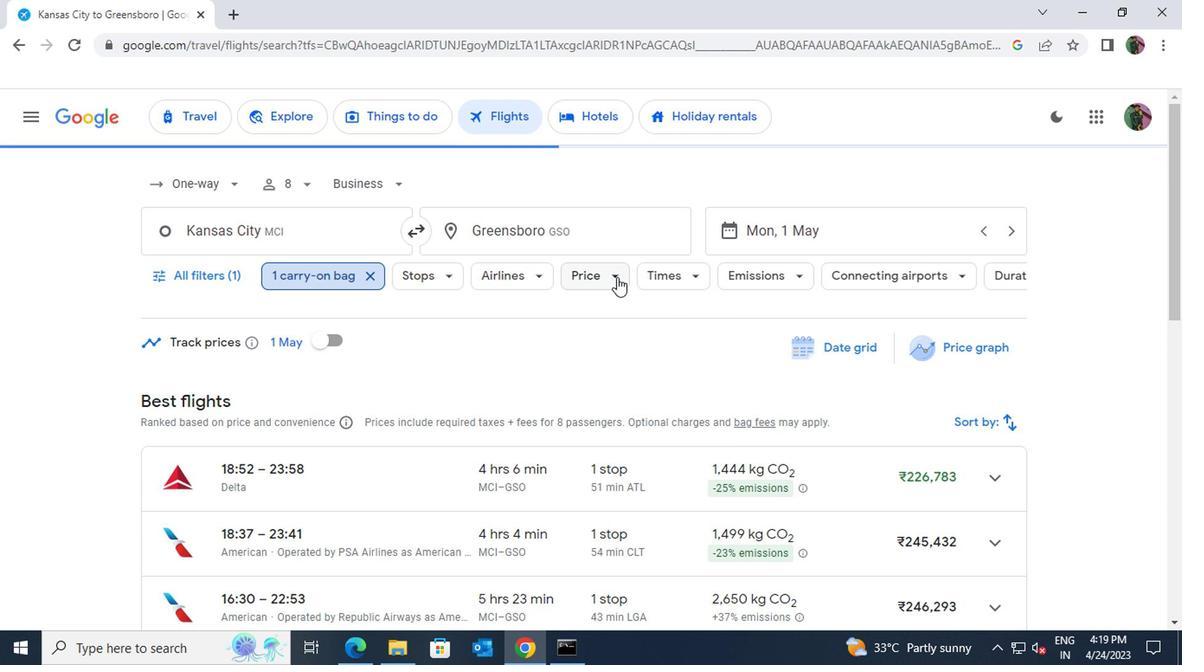 
Action: Mouse moved to (827, 392)
Screenshot: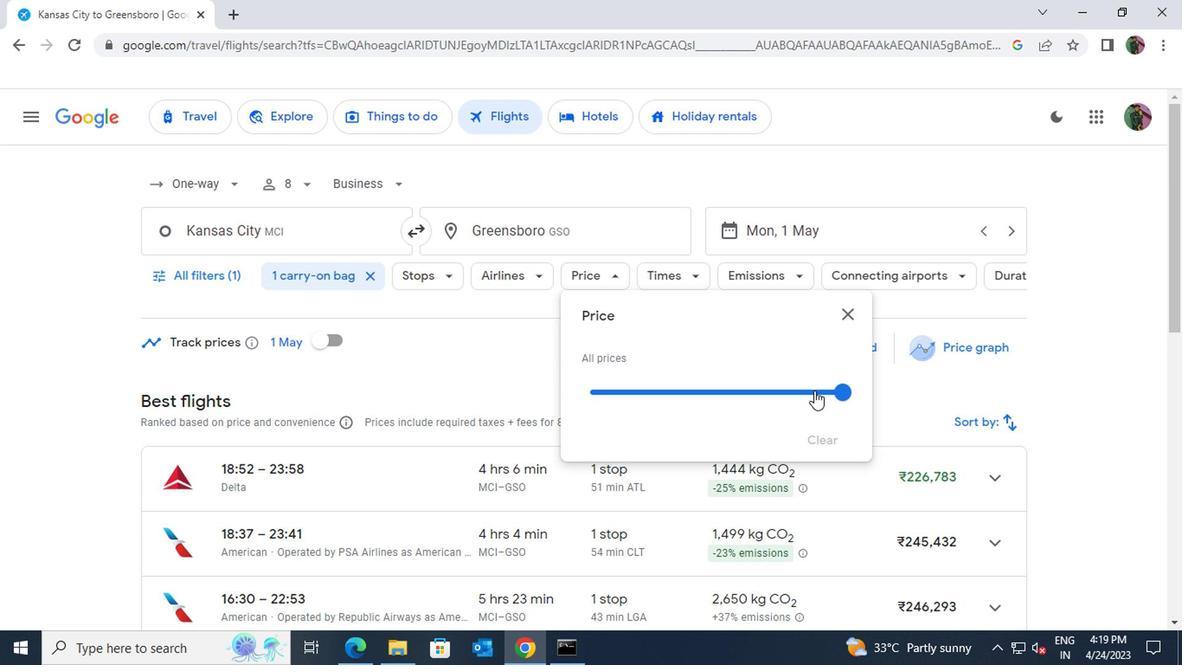 
Action: Mouse pressed left at (827, 392)
Screenshot: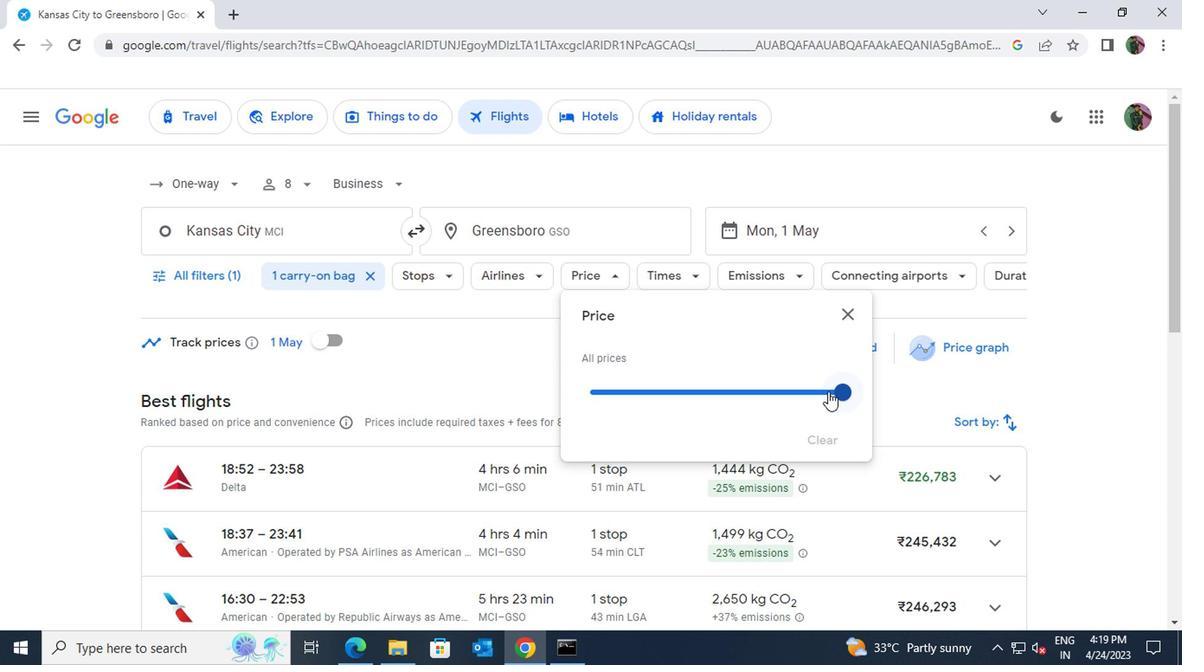 
Action: Mouse moved to (849, 319)
Screenshot: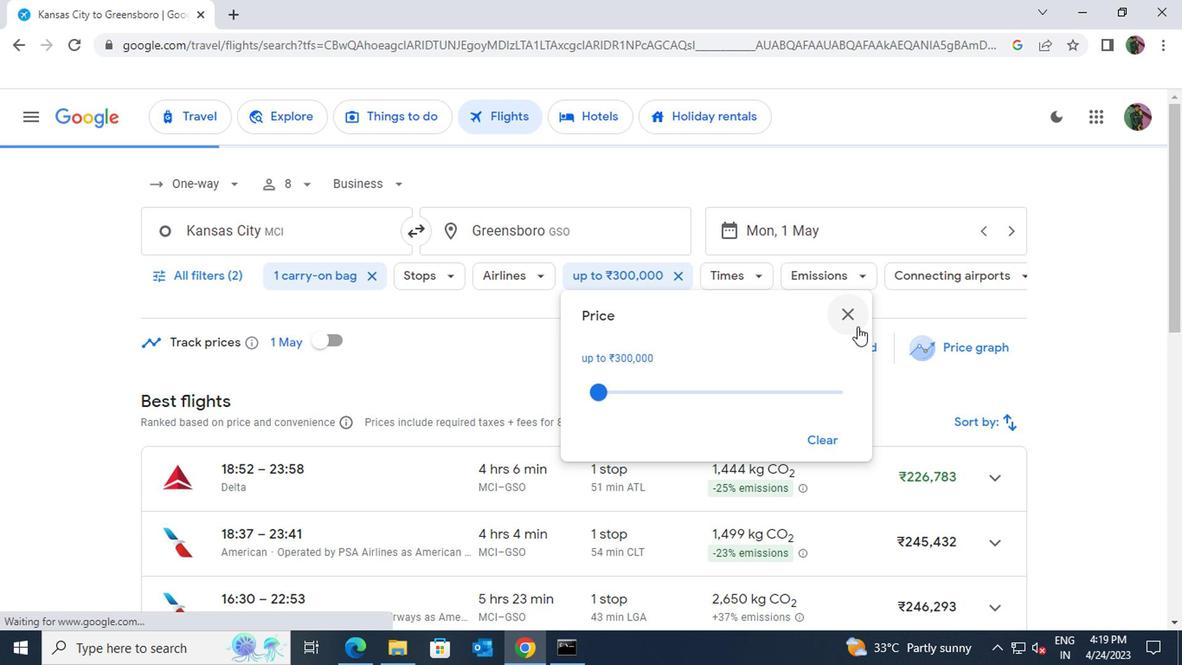 
Action: Mouse pressed left at (849, 319)
Screenshot: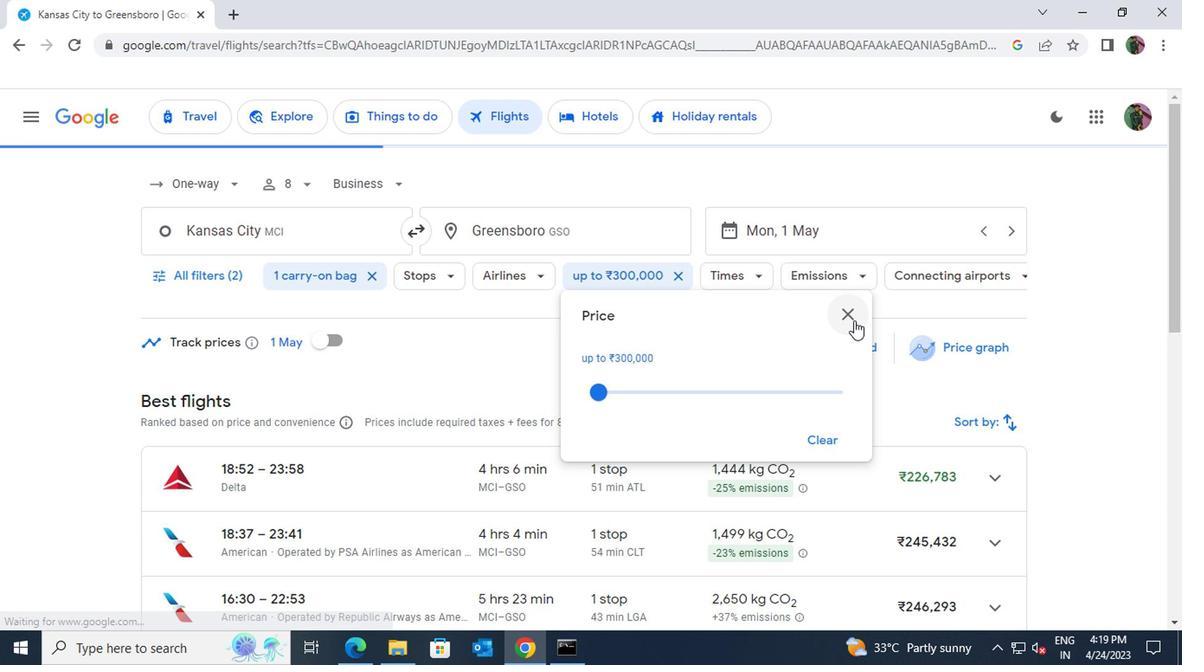 
Action: Mouse moved to (751, 282)
Screenshot: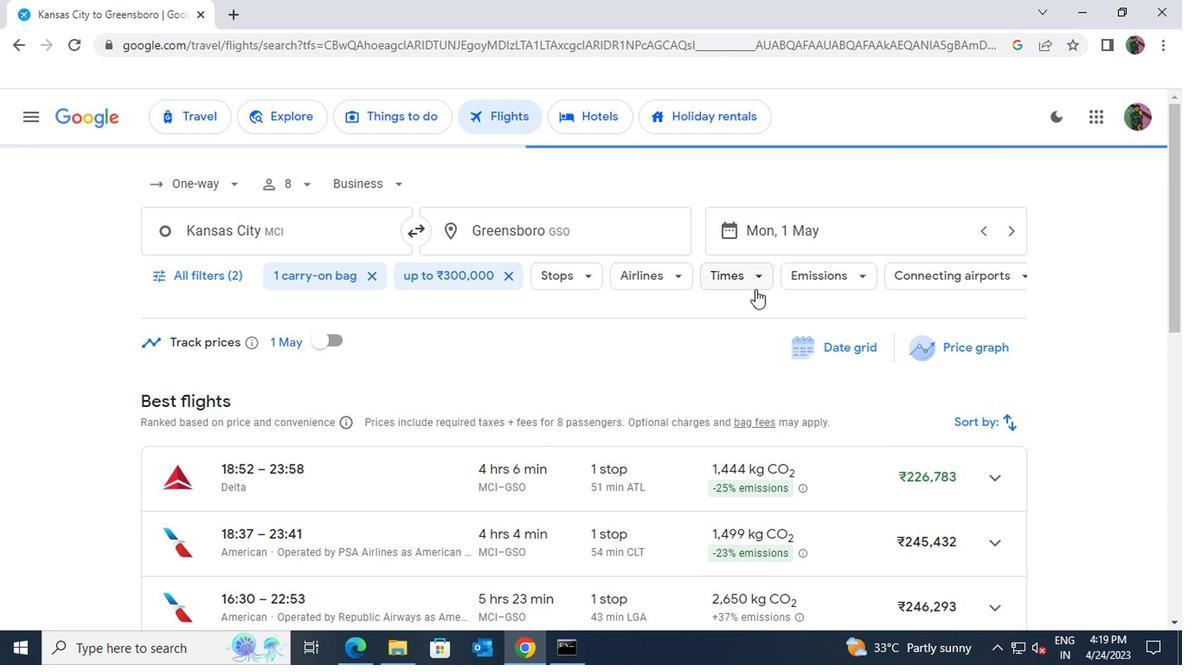 
Action: Mouse pressed left at (751, 282)
Screenshot: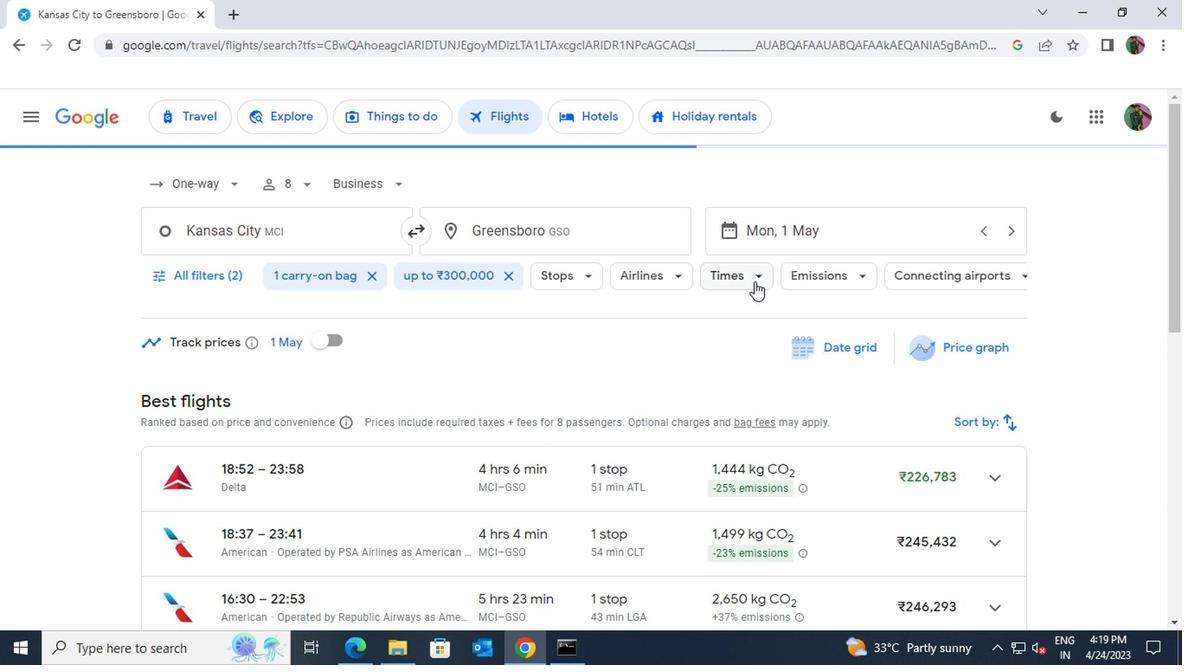 
Action: Mouse moved to (961, 440)
Screenshot: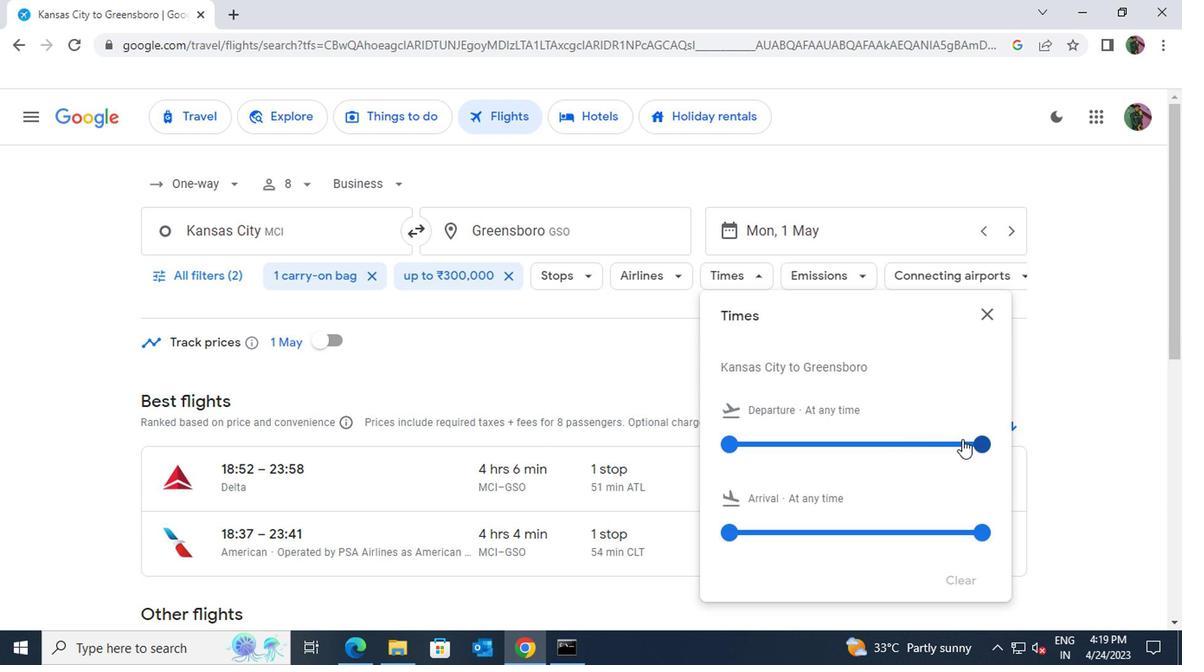 
Action: Mouse pressed left at (961, 440)
Screenshot: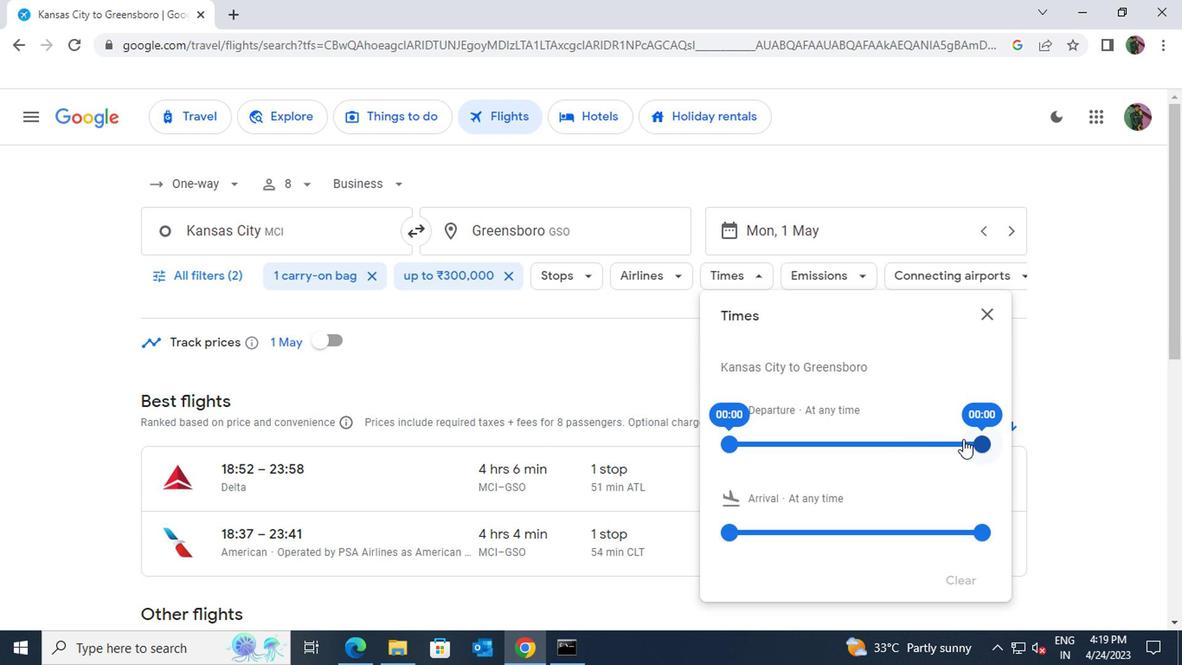 
Action: Mouse moved to (977, 312)
Screenshot: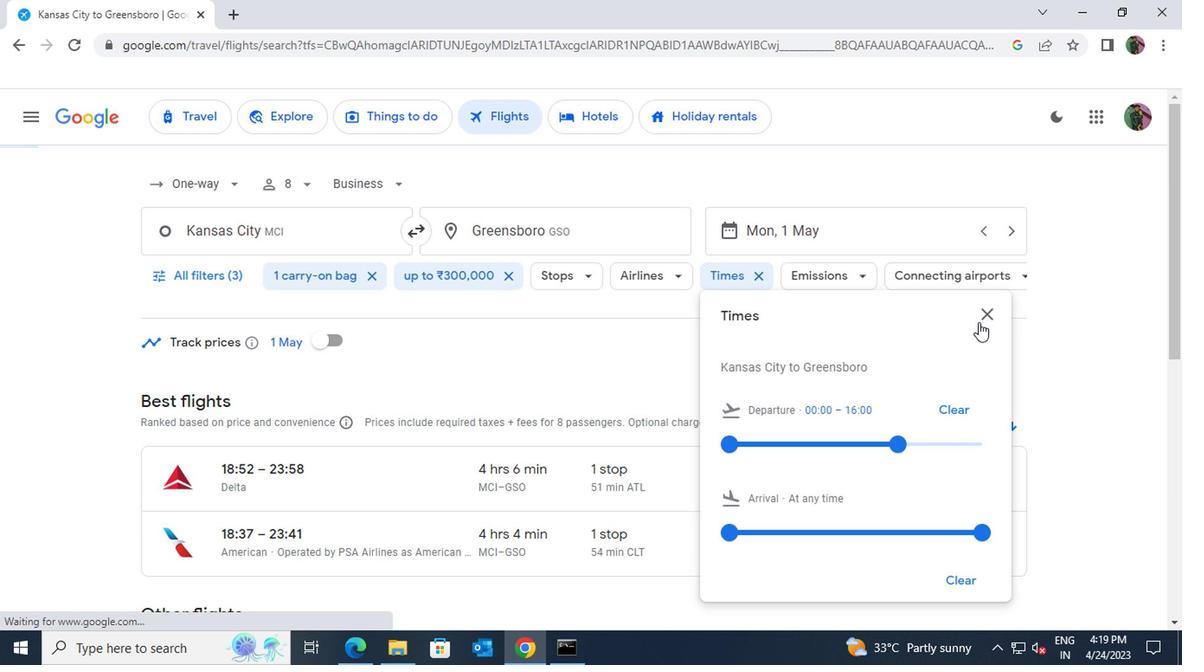 
Action: Mouse pressed left at (977, 312)
Screenshot: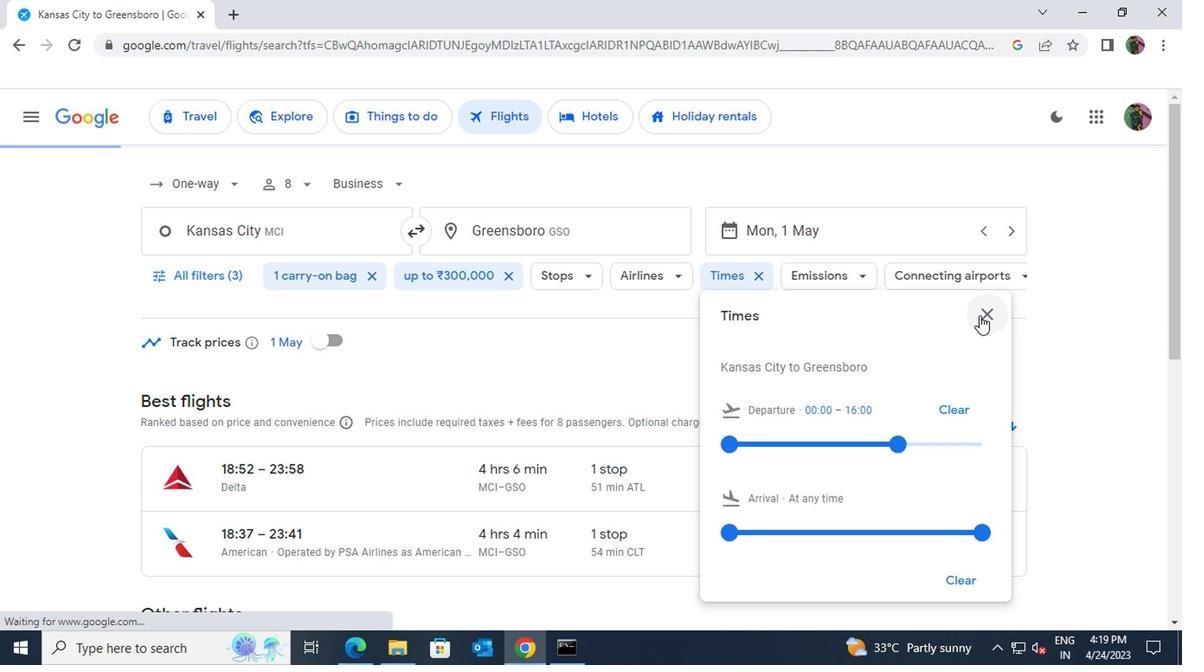 
Action: Mouse moved to (856, 472)
Screenshot: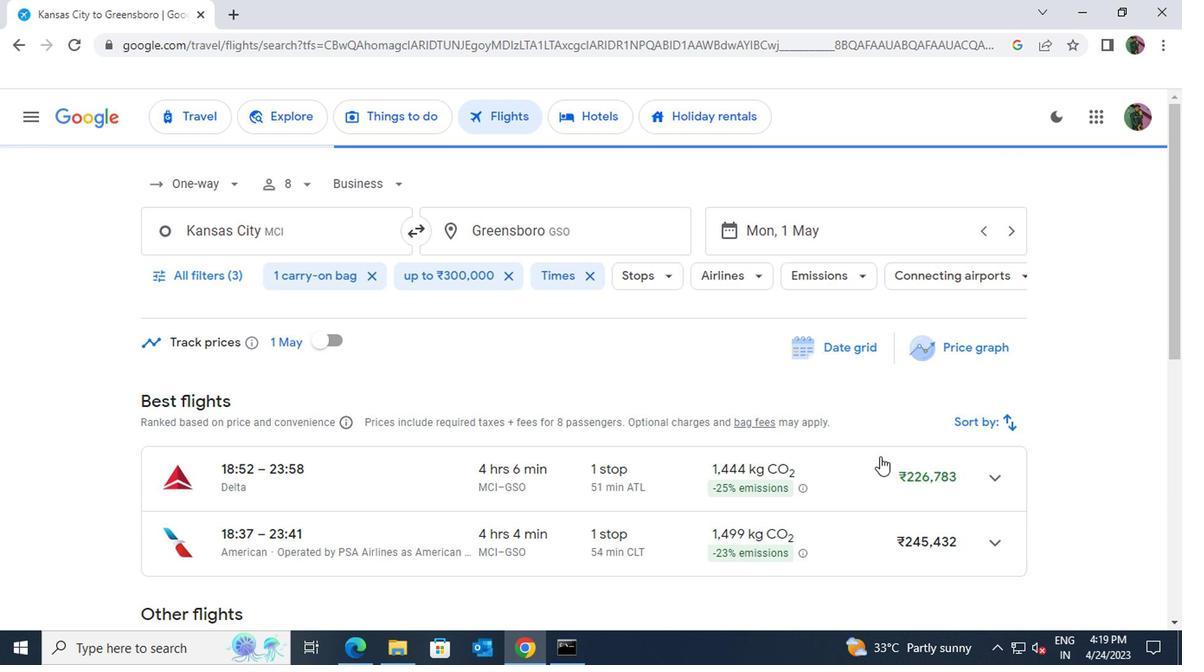 
Action: Mouse pressed left at (856, 472)
Screenshot: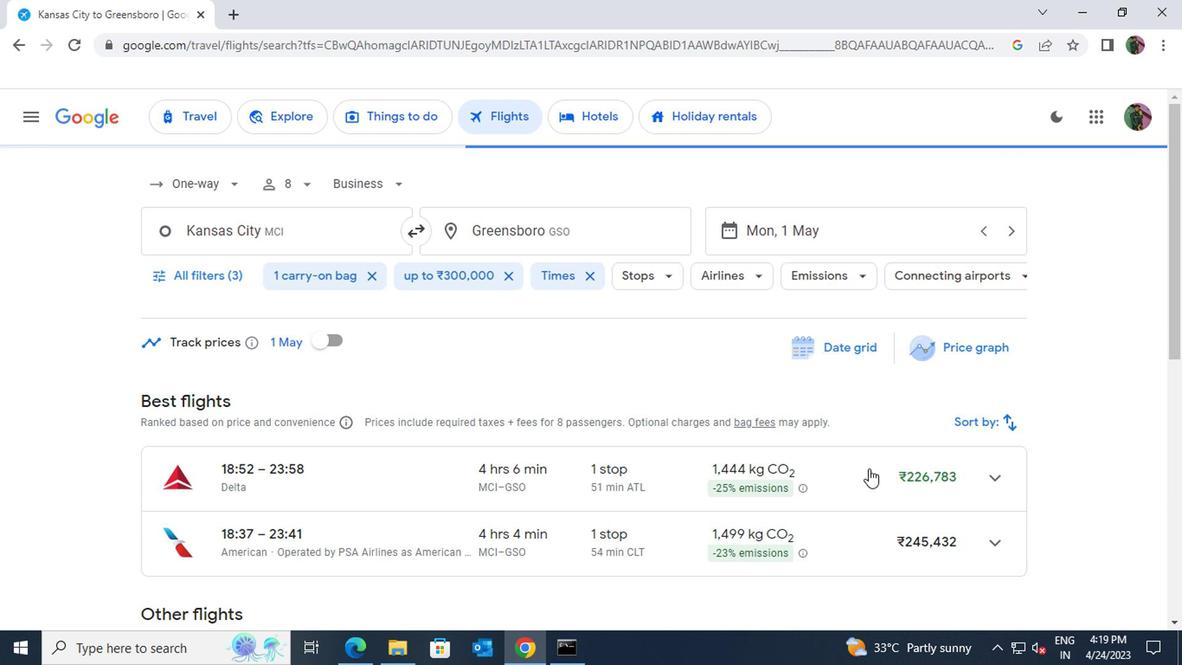 
Action: Mouse moved to (856, 472)
Screenshot: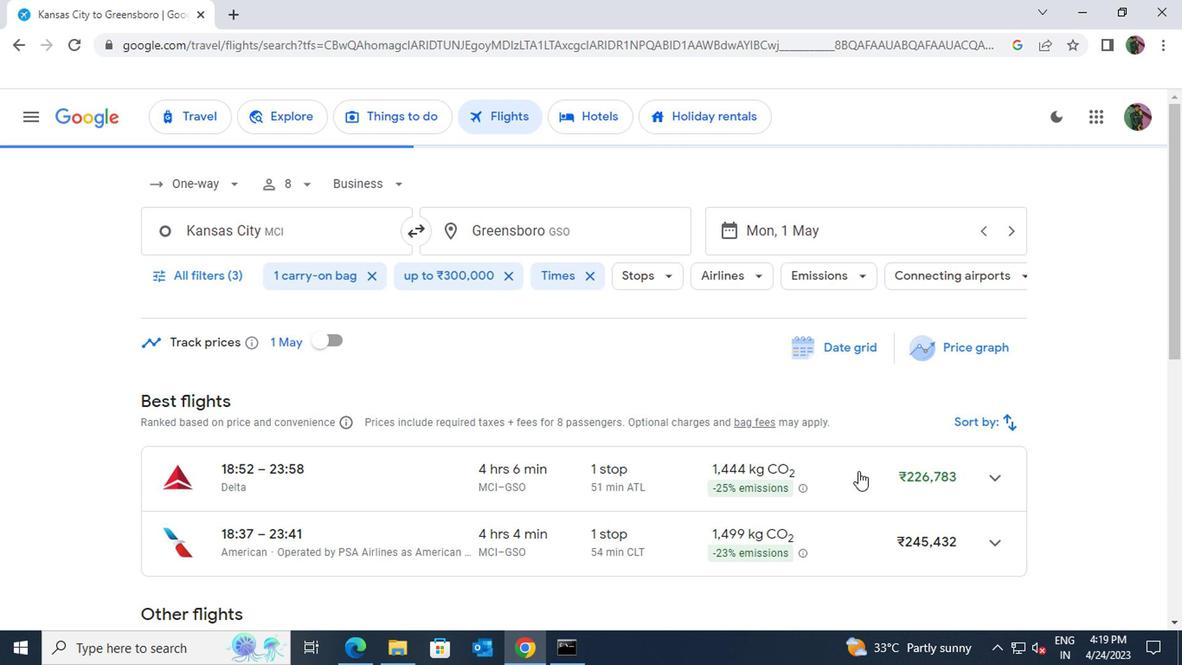 
Action: Mouse pressed left at (856, 472)
Screenshot: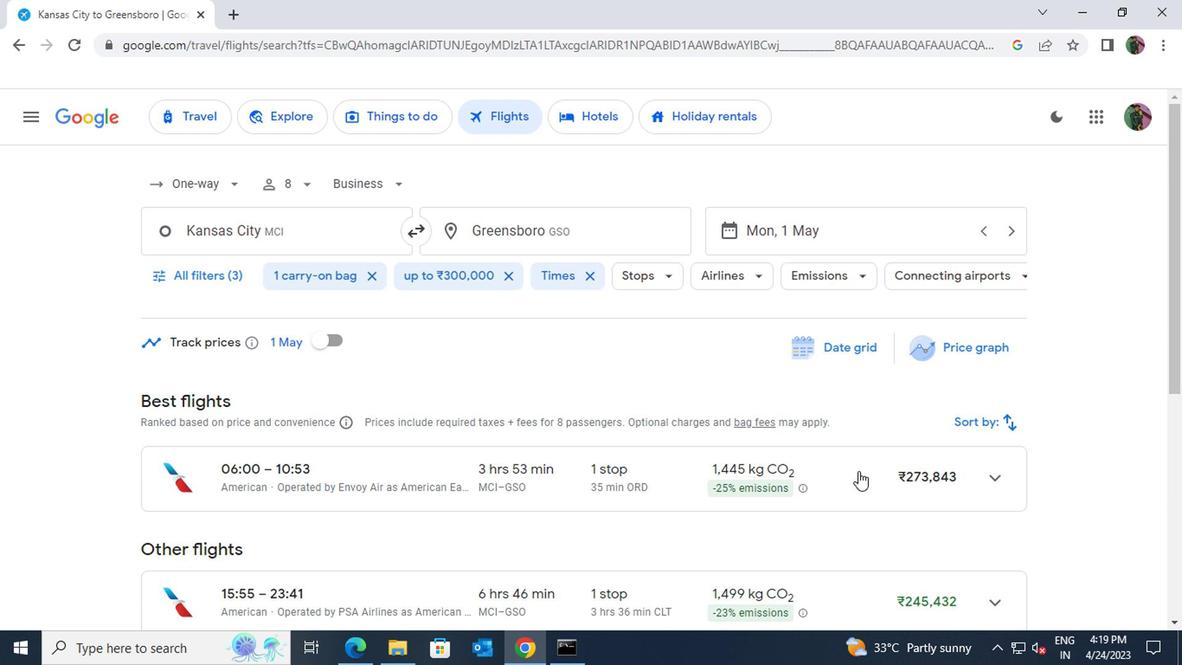 
